 Task: Assign Person0000000124 as Assignee of Child Issue ChildIssue0000000616 of Issue Issue0000000308 in Backlog  in Scrum Project Project0000000062 in Jira. Assign Person0000000124 as Assignee of Child Issue ChildIssue0000000617 of Issue Issue0000000309 in Backlog  in Scrum Project Project0000000062 in Jira. Assign Person0000000124 as Assignee of Child Issue ChildIssue0000000618 of Issue Issue0000000309 in Backlog  in Scrum Project Project0000000062 in Jira. Assign Person0000000124 as Assignee of Child Issue ChildIssue0000000619 of Issue Issue0000000310 in Backlog  in Scrum Project Project0000000062 in Jira. Assign Person0000000124 as Assignee of Child Issue ChildIssue0000000620 of Issue Issue0000000310 in Backlog  in Scrum Project Project0000000062 in Jira
Action: Mouse moved to (1180, 451)
Screenshot: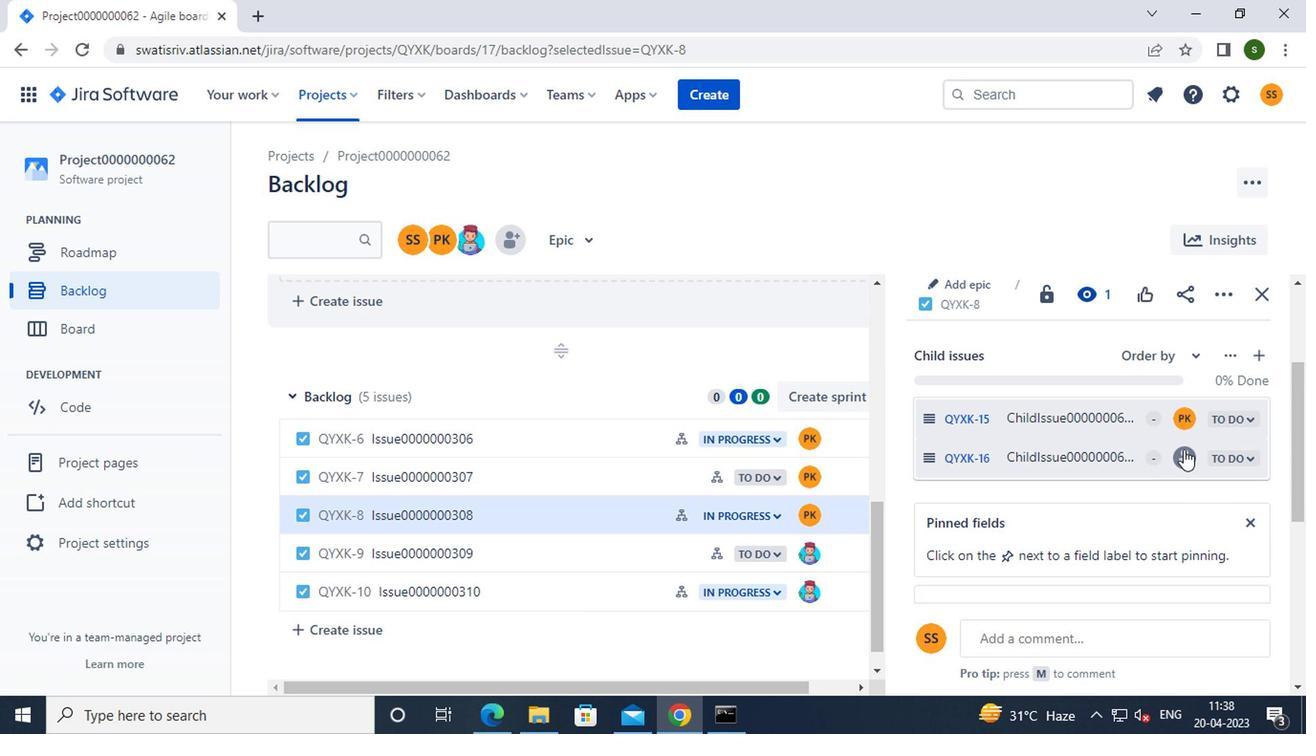 
Action: Mouse pressed left at (1180, 451)
Screenshot: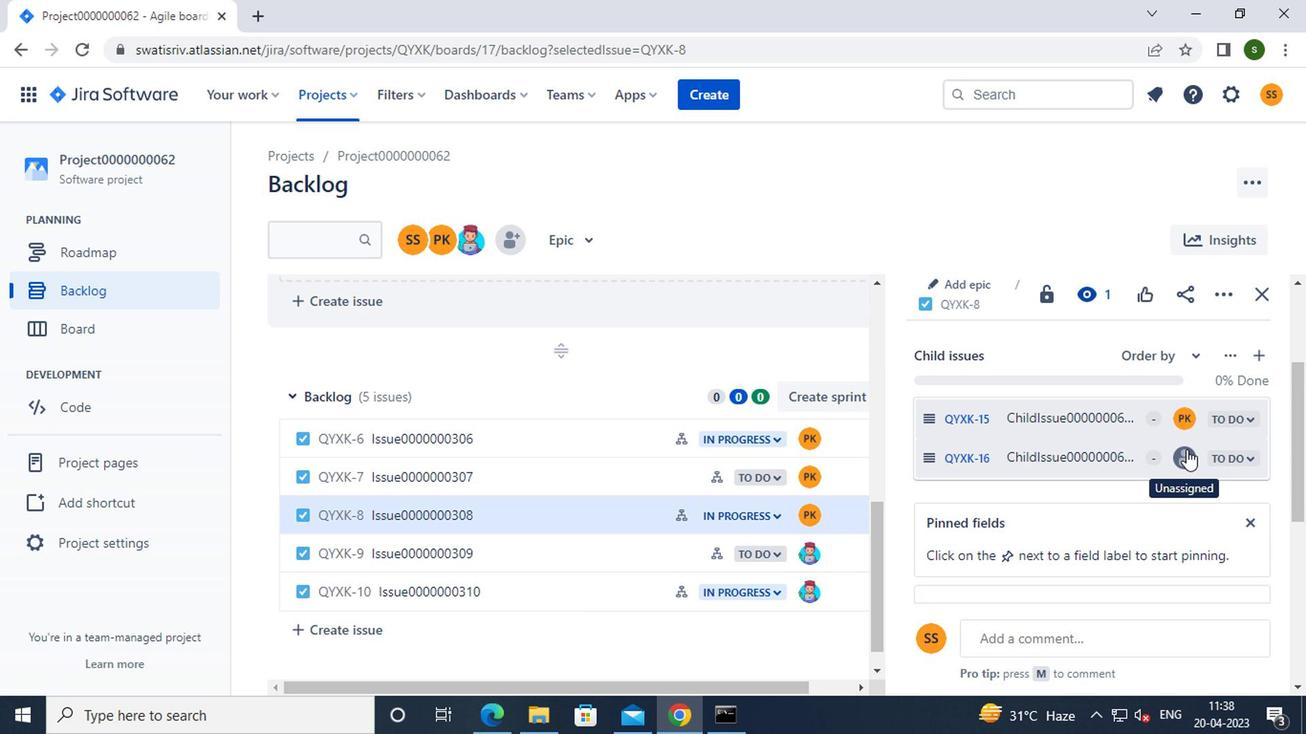 
Action: Mouse moved to (1158, 502)
Screenshot: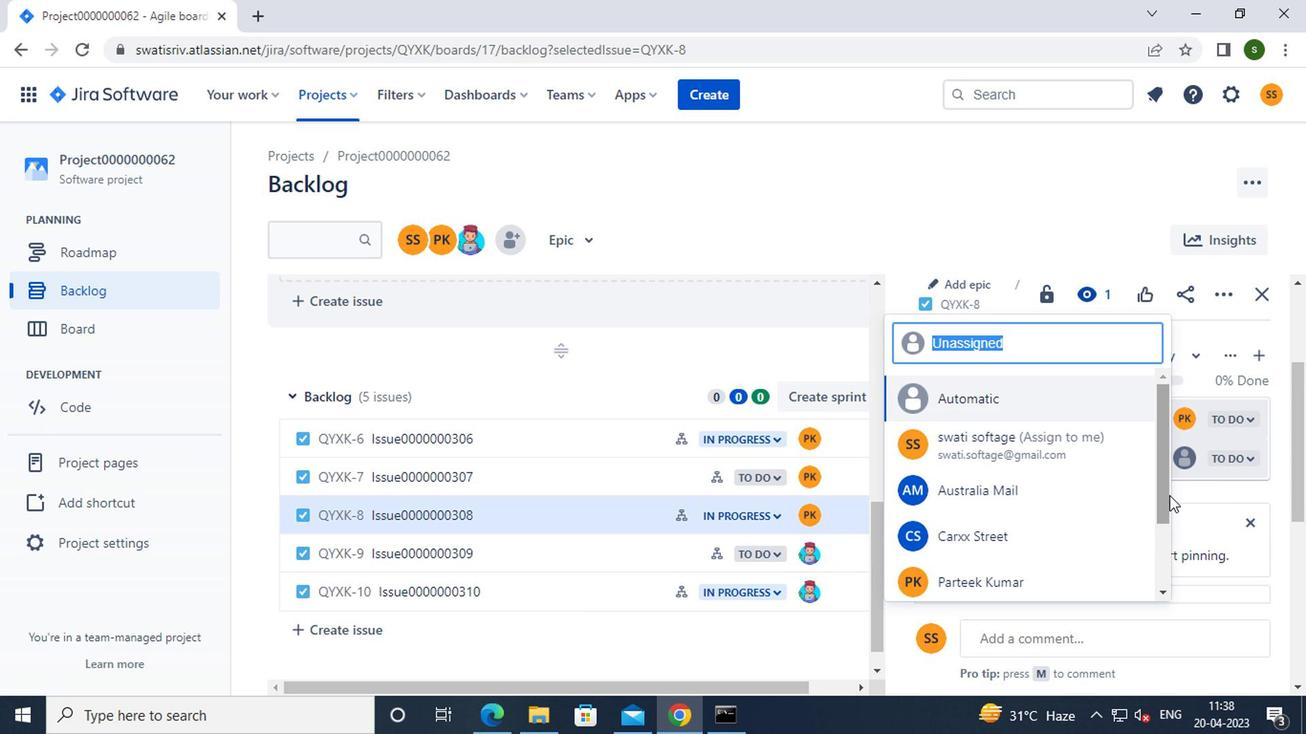 
Action: Mouse pressed left at (1158, 502)
Screenshot: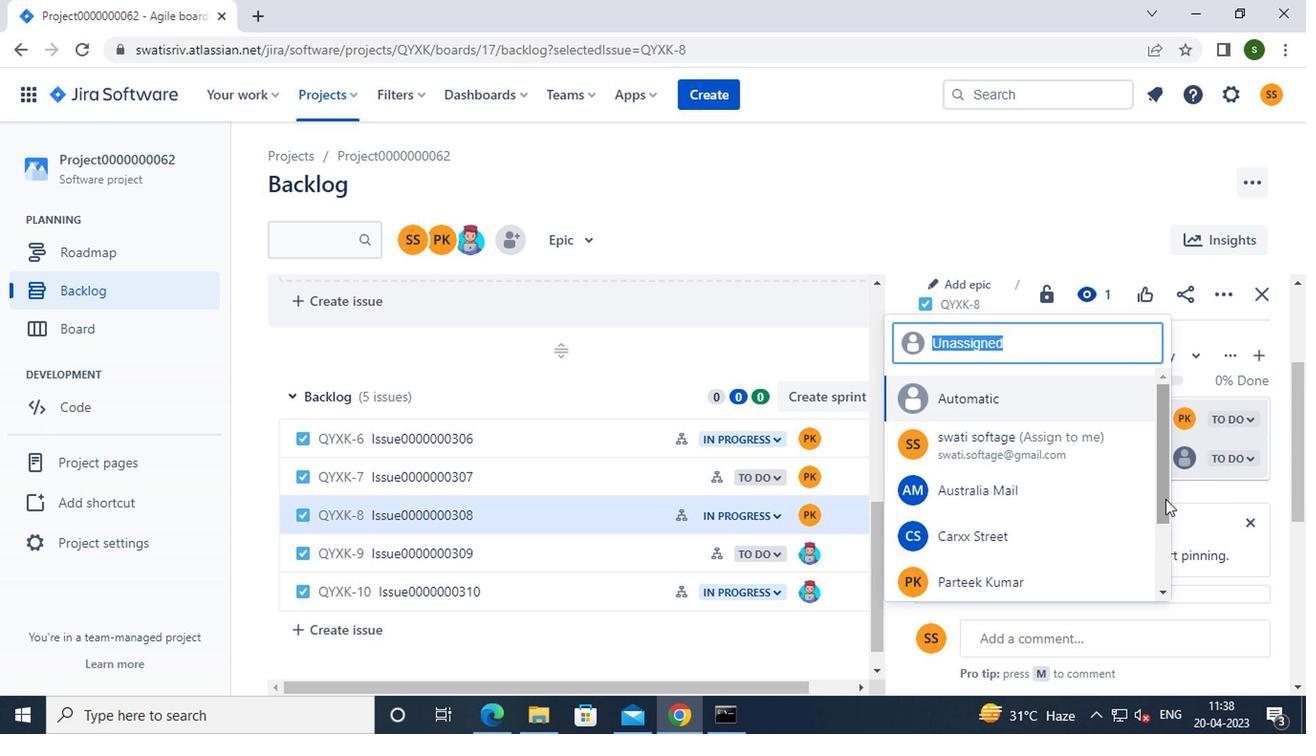
Action: Mouse moved to (1111, 539)
Screenshot: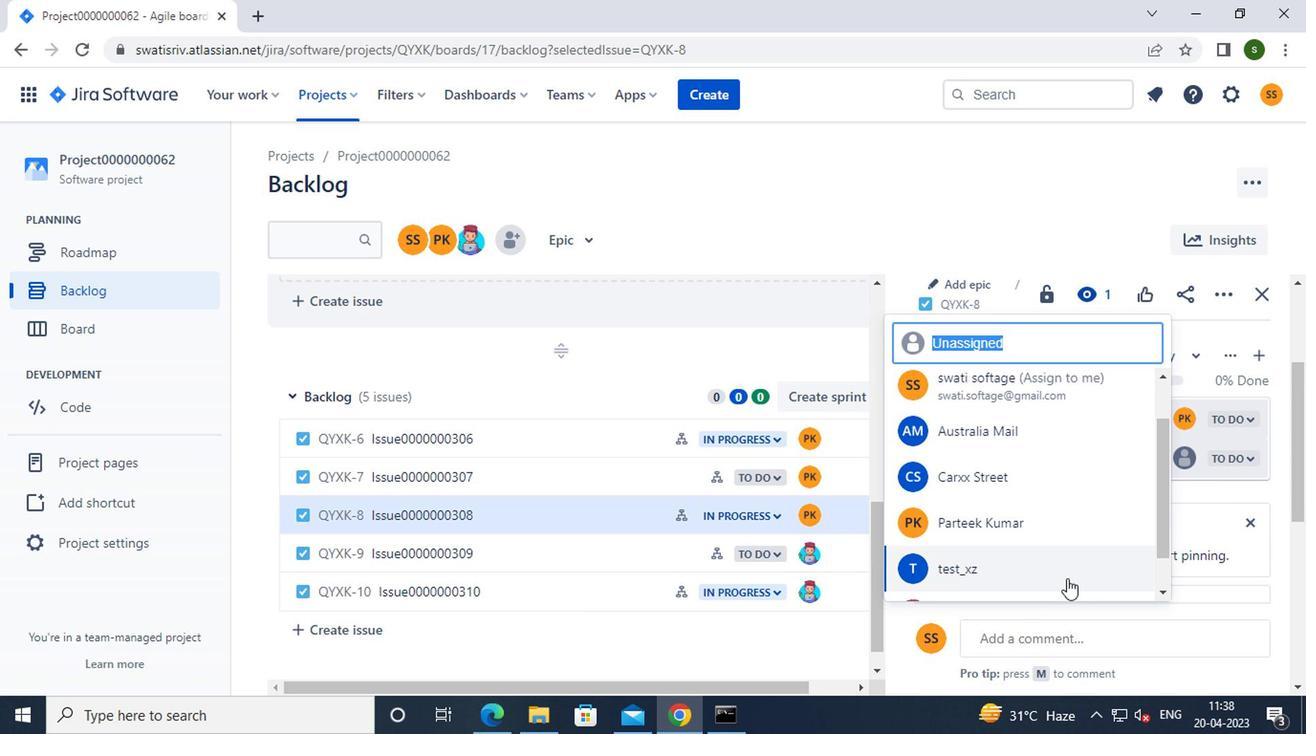 
Action: Mouse scrolled (1111, 538) with delta (0, 0)
Screenshot: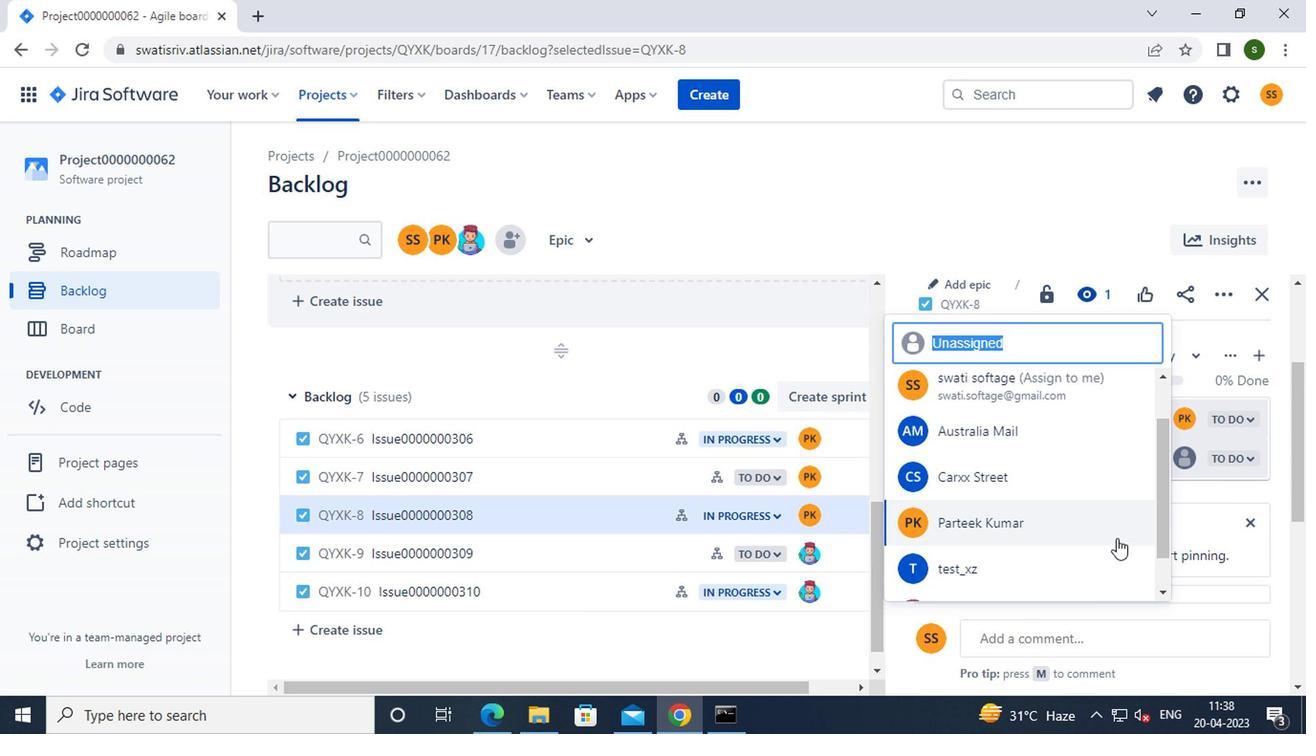 
Action: Mouse moved to (1003, 579)
Screenshot: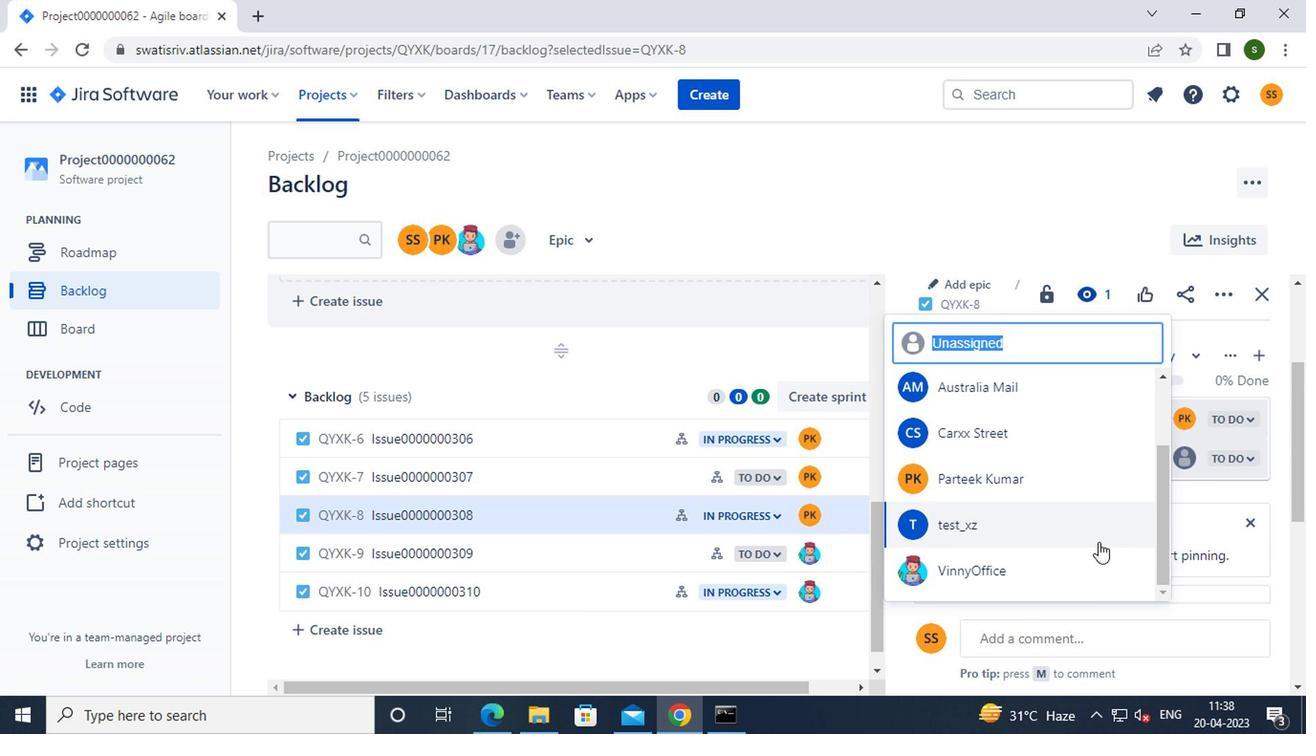 
Action: Mouse pressed left at (1003, 579)
Screenshot: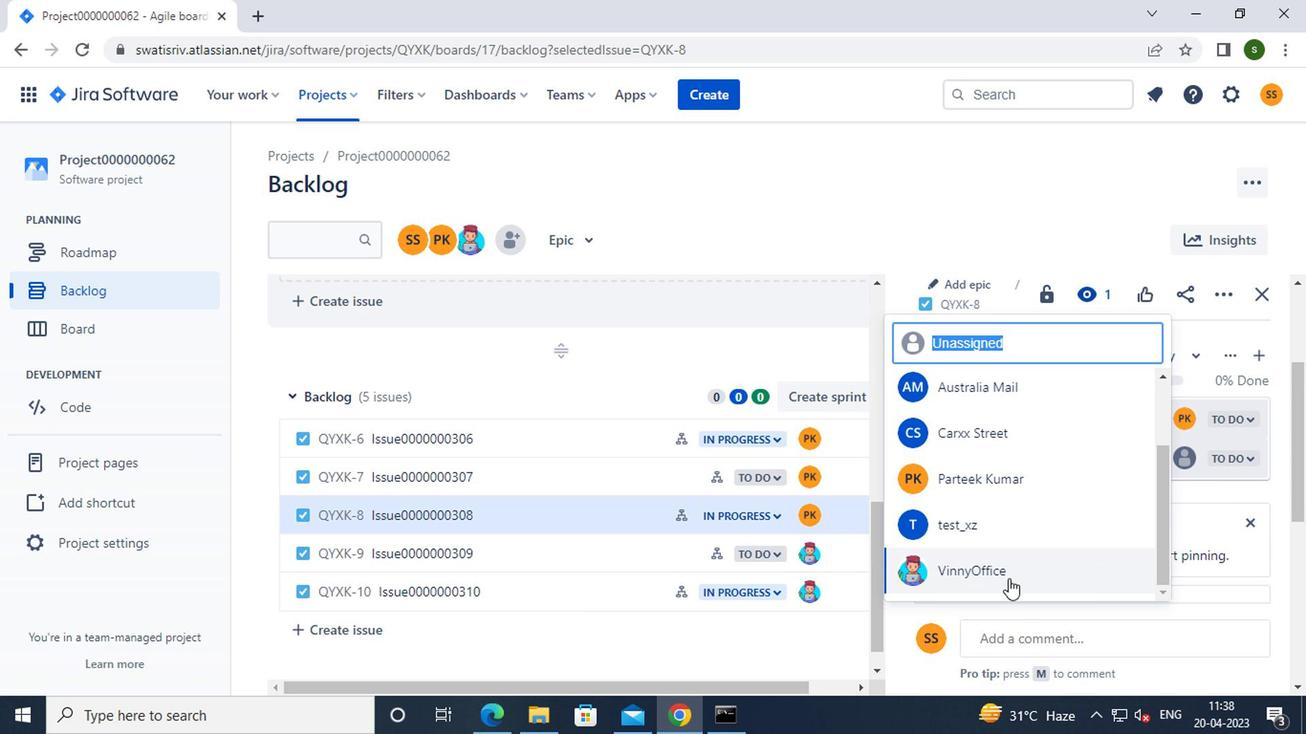 
Action: Mouse moved to (610, 551)
Screenshot: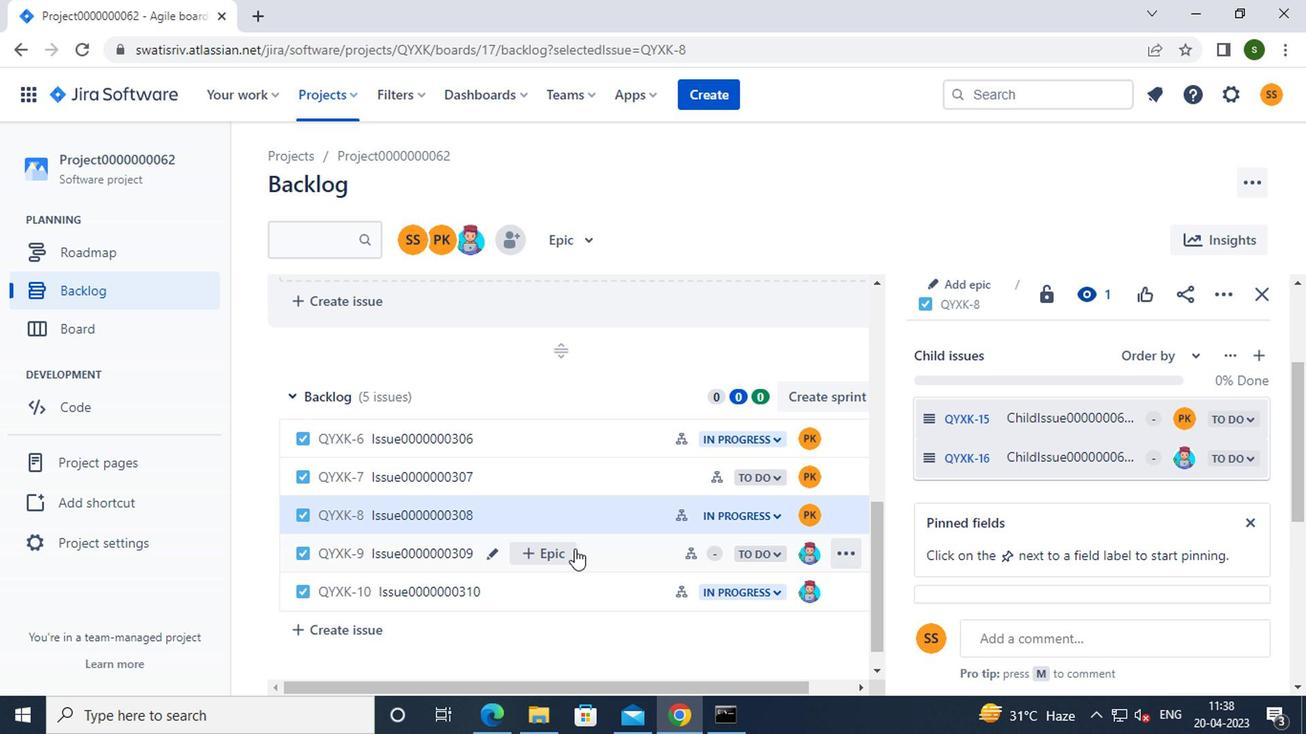 
Action: Mouse pressed left at (610, 551)
Screenshot: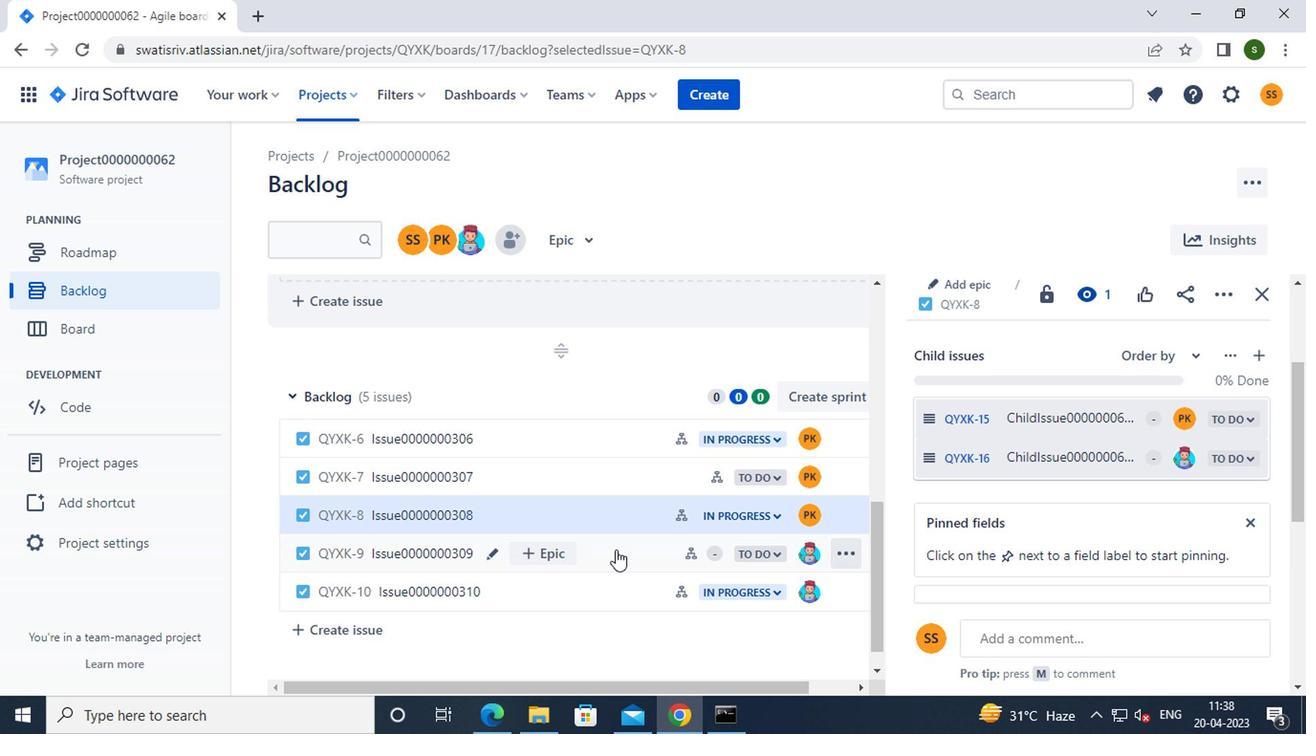 
Action: Mouse moved to (1117, 514)
Screenshot: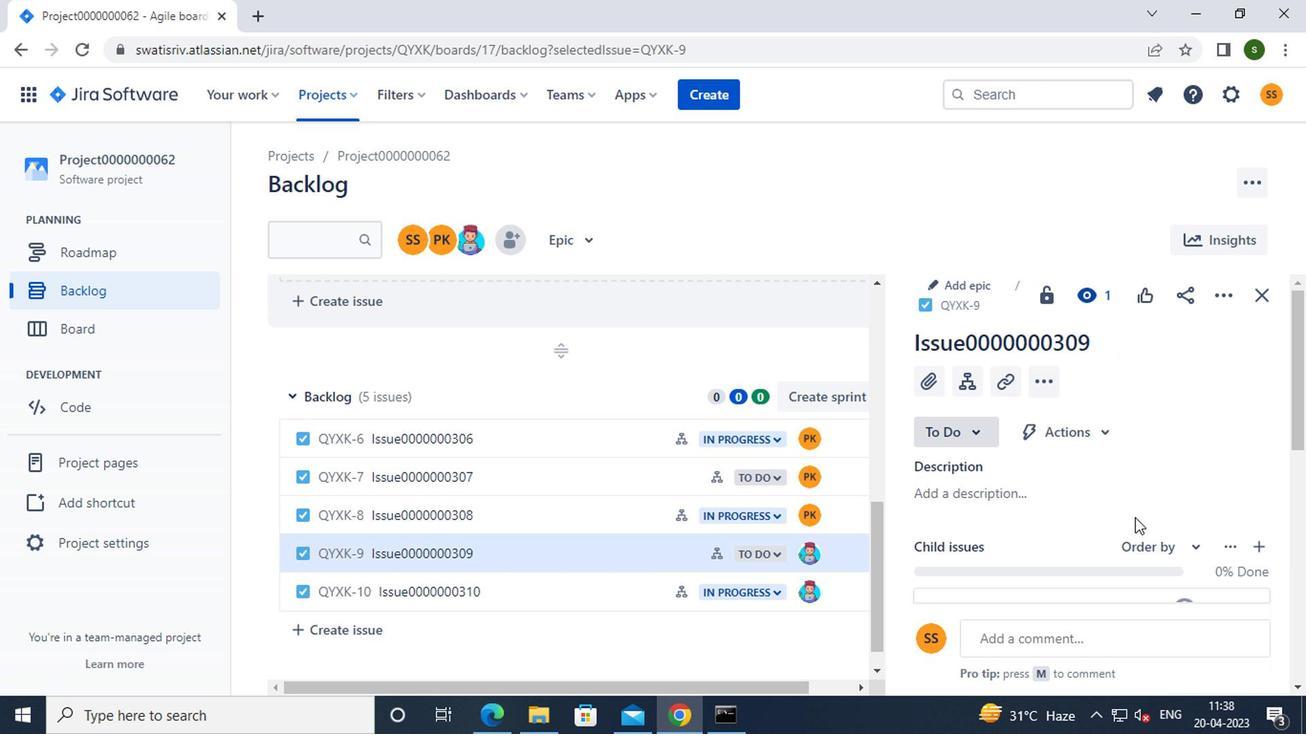
Action: Mouse scrolled (1117, 513) with delta (0, -1)
Screenshot: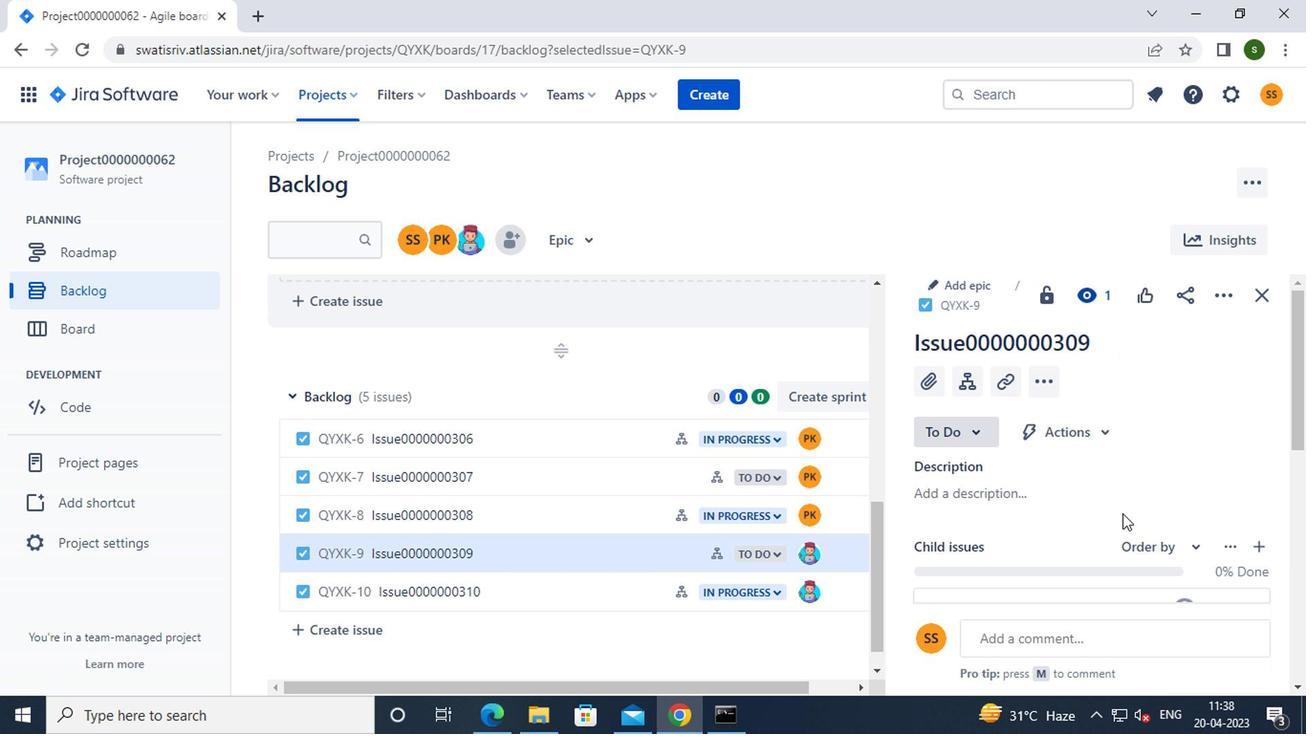 
Action: Mouse scrolled (1117, 513) with delta (0, -1)
Screenshot: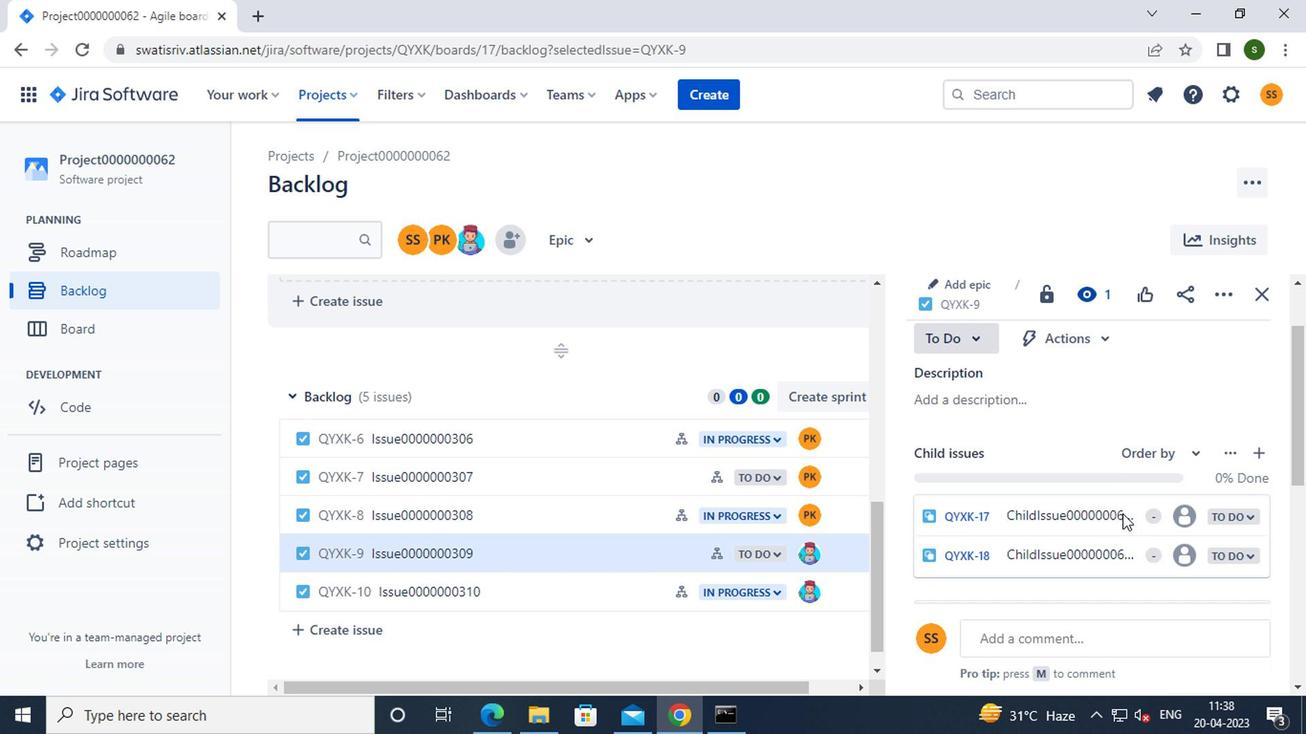 
Action: Mouse moved to (1171, 420)
Screenshot: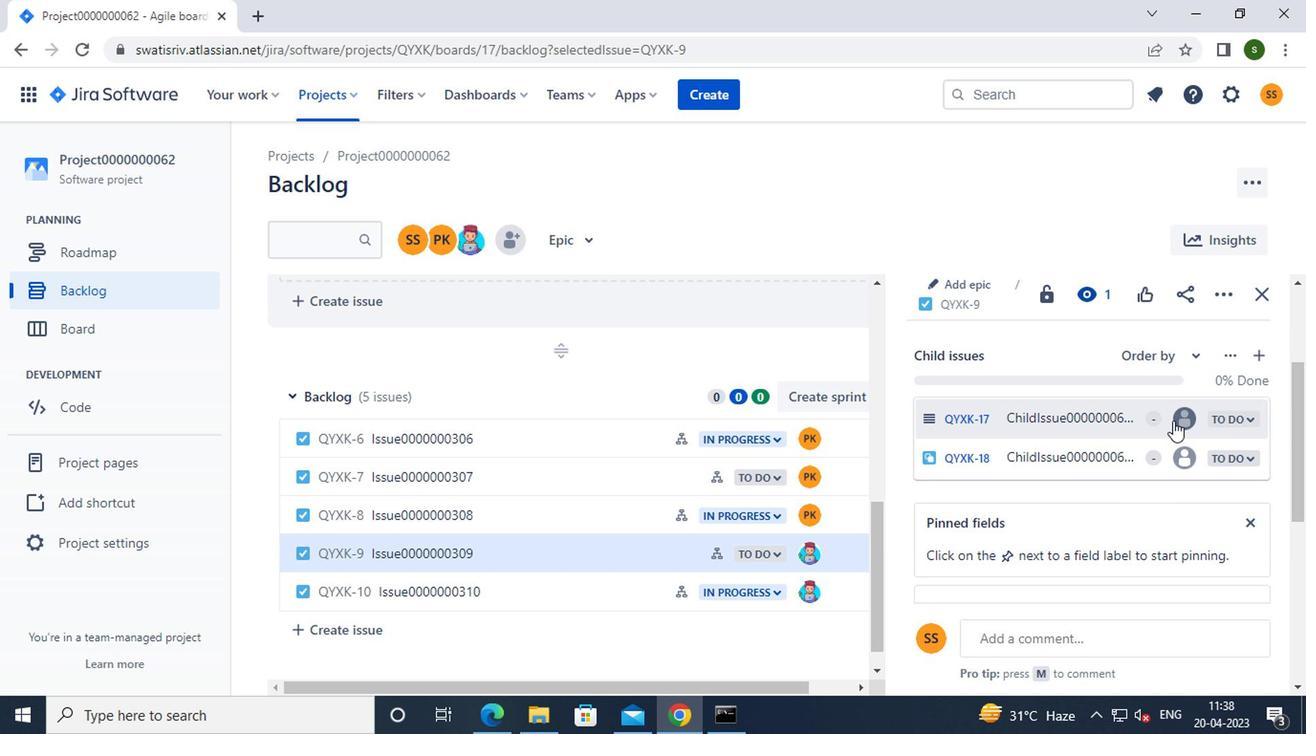 
Action: Mouse pressed left at (1171, 420)
Screenshot: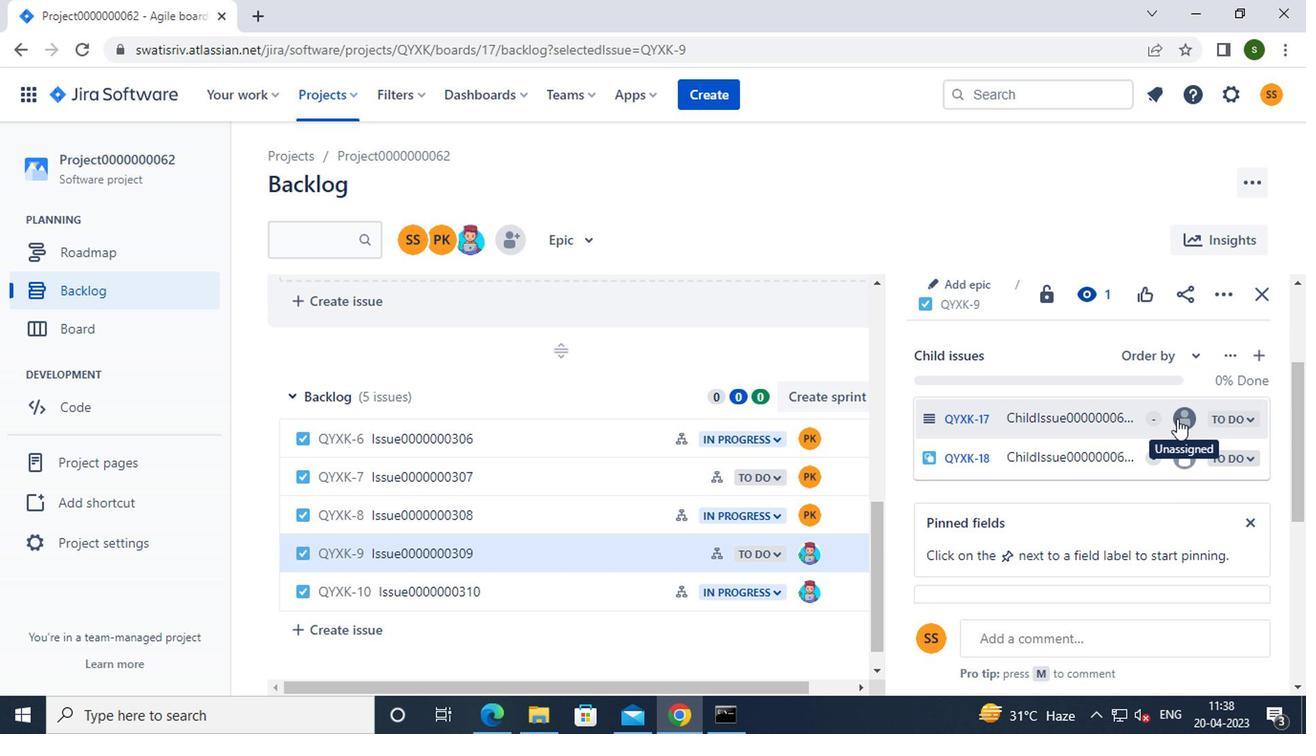 
Action: Mouse moved to (1091, 478)
Screenshot: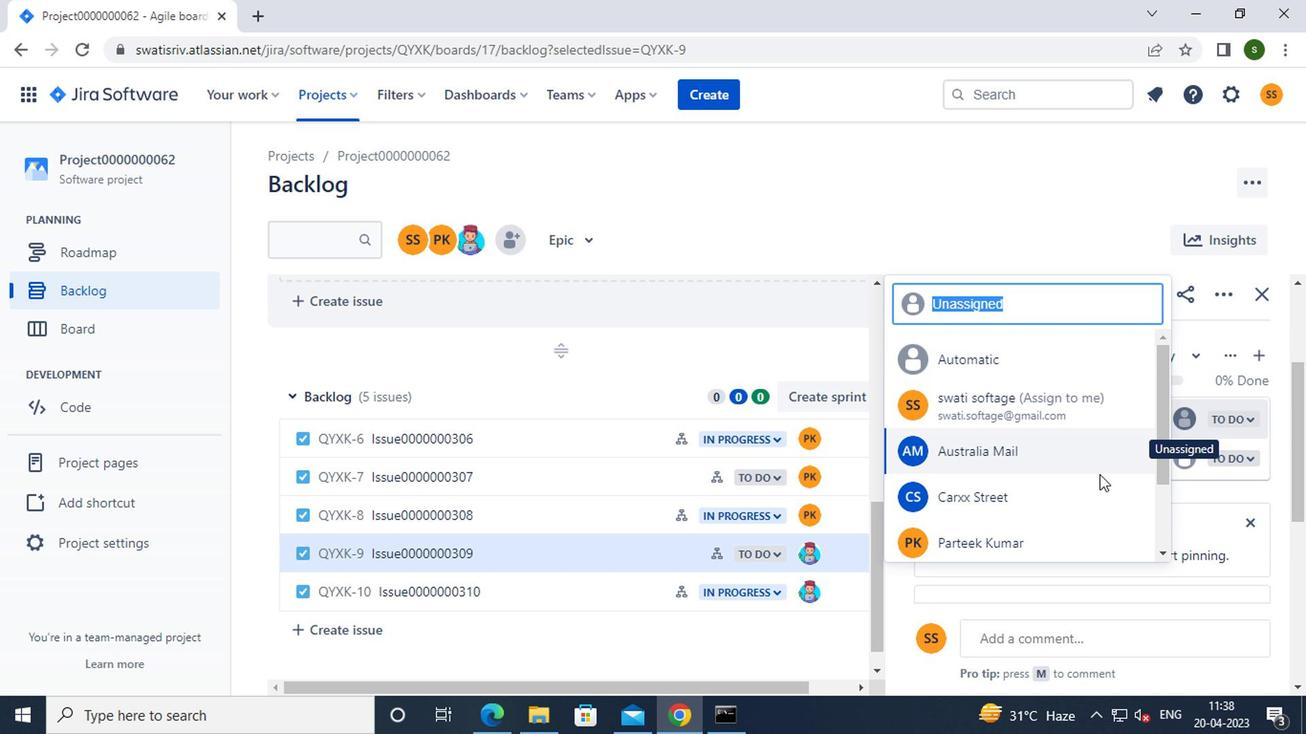 
Action: Mouse scrolled (1091, 477) with delta (0, -1)
Screenshot: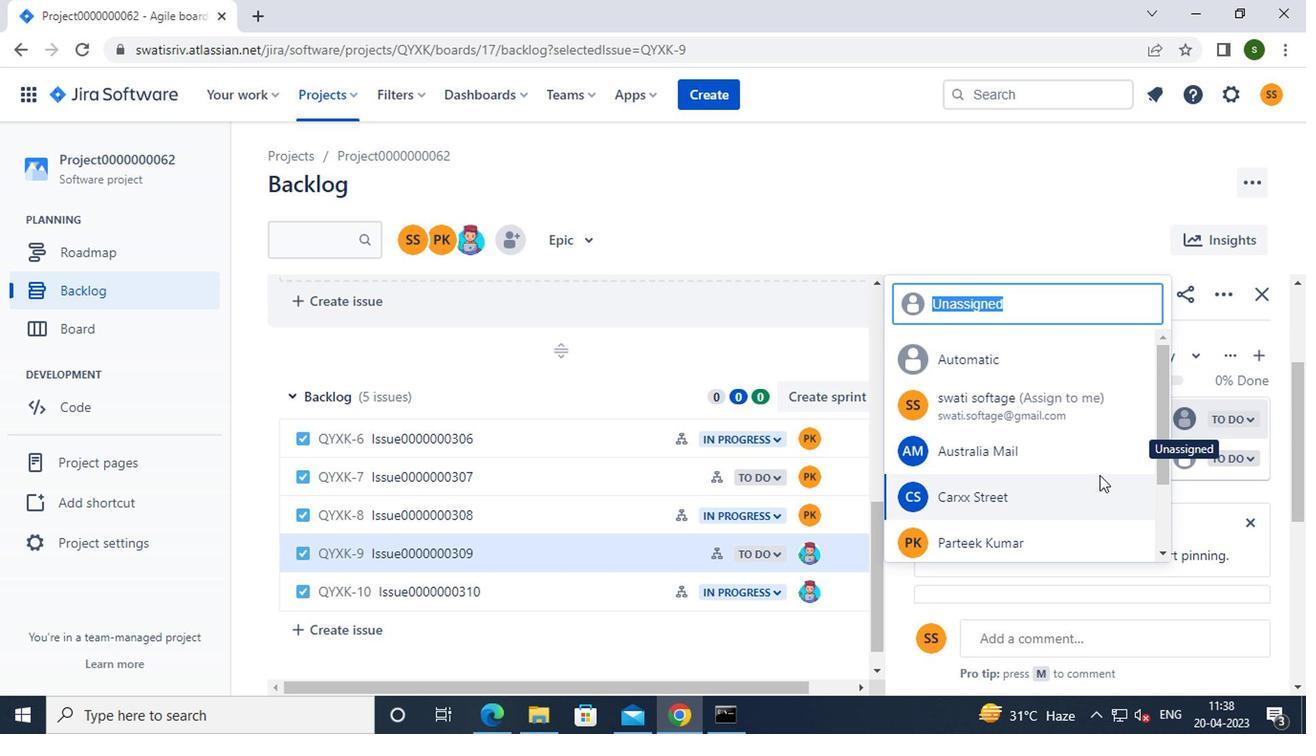 
Action: Mouse scrolled (1091, 477) with delta (0, -1)
Screenshot: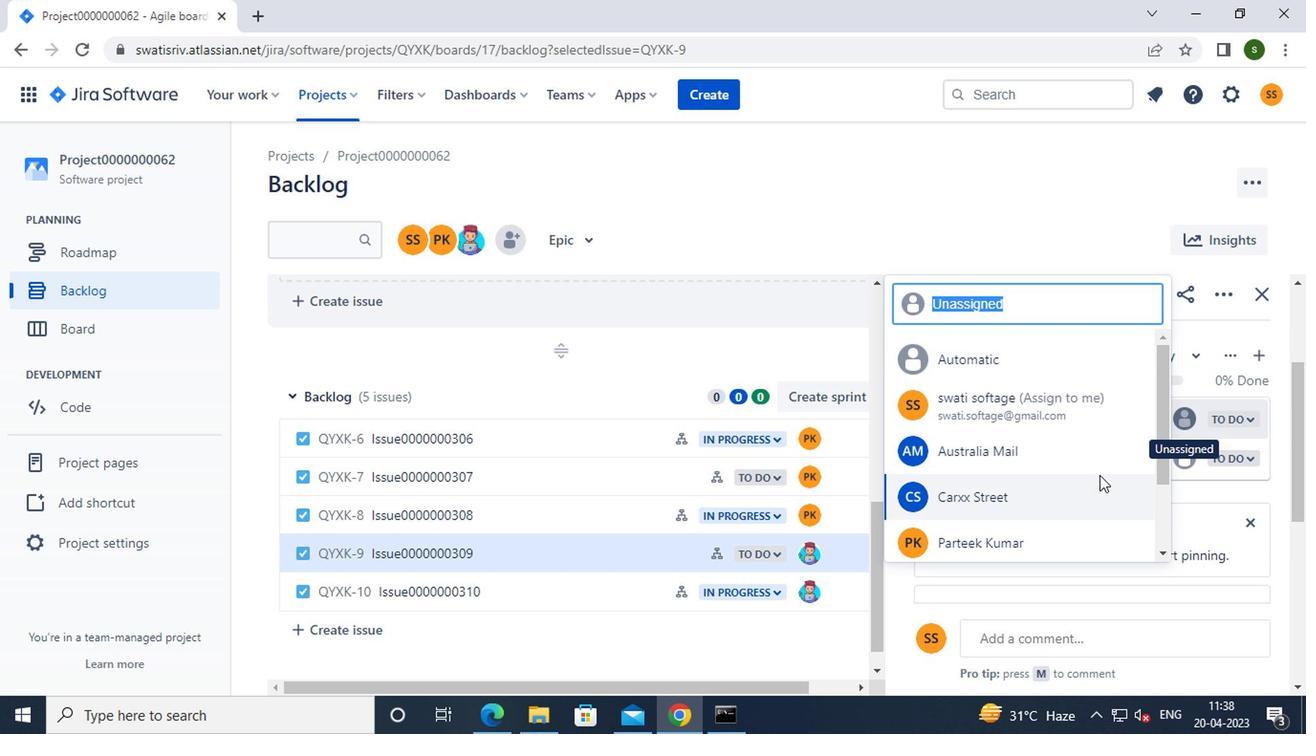 
Action: Mouse moved to (1015, 540)
Screenshot: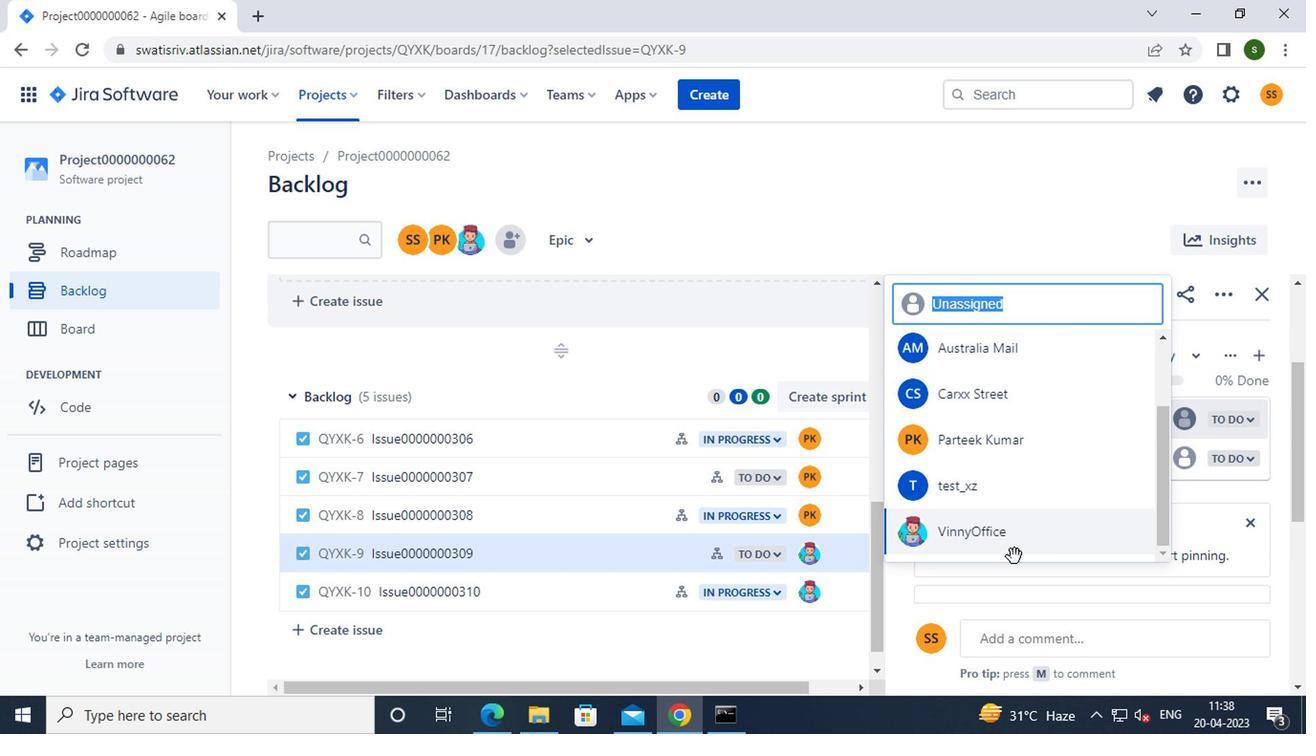 
Action: Mouse pressed left at (1015, 540)
Screenshot: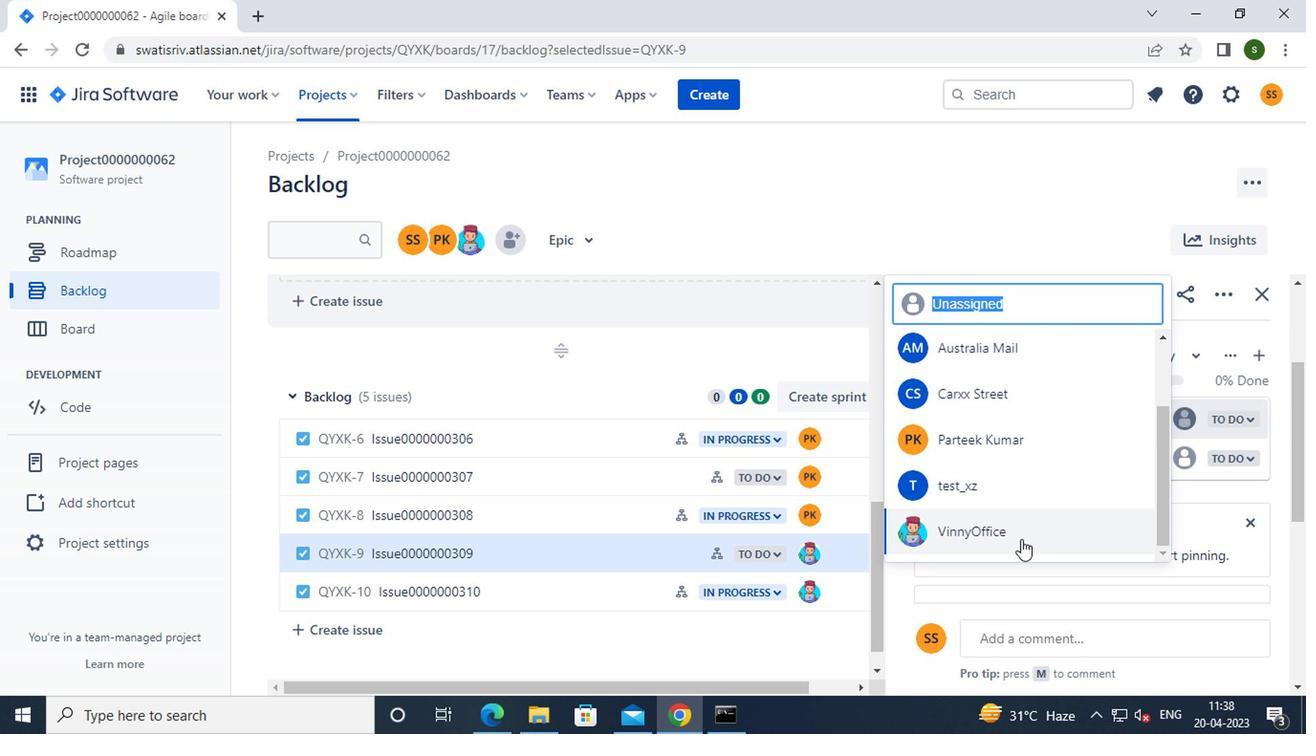 
Action: Mouse moved to (1180, 464)
Screenshot: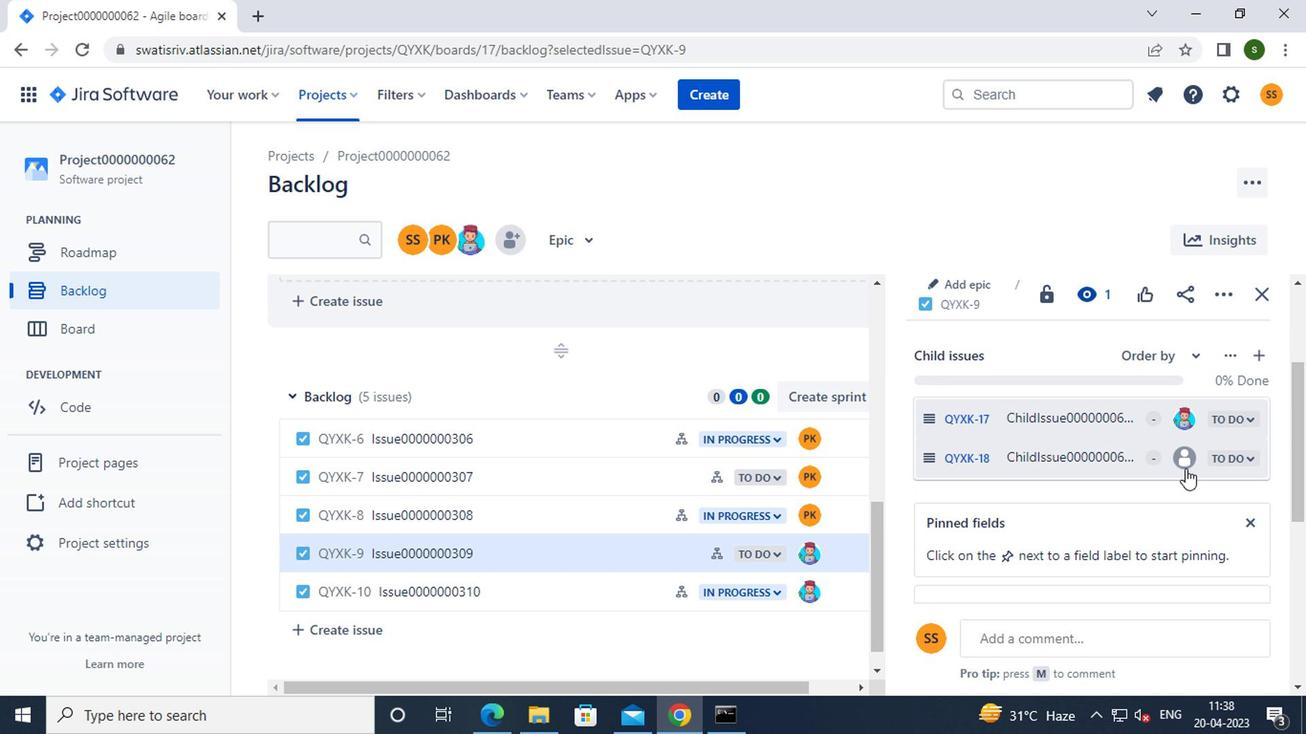 
Action: Mouse pressed left at (1180, 464)
Screenshot: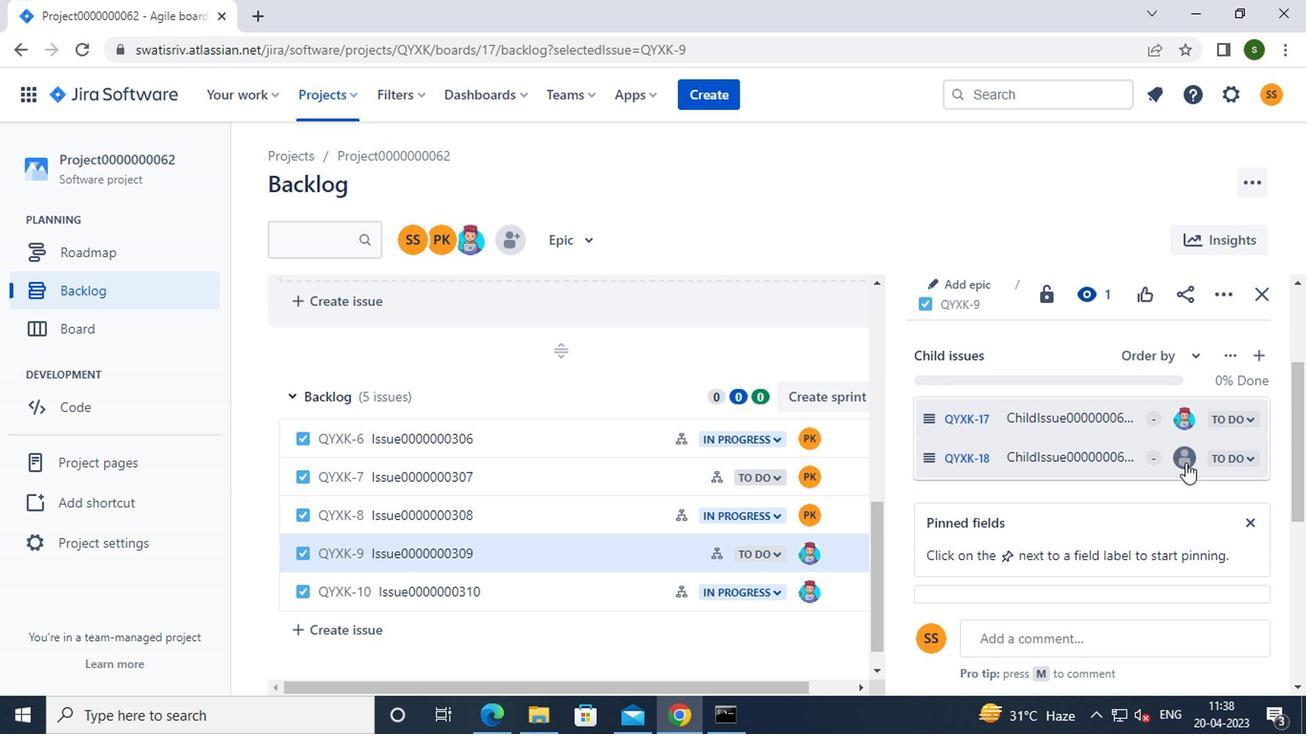 
Action: Mouse moved to (1072, 534)
Screenshot: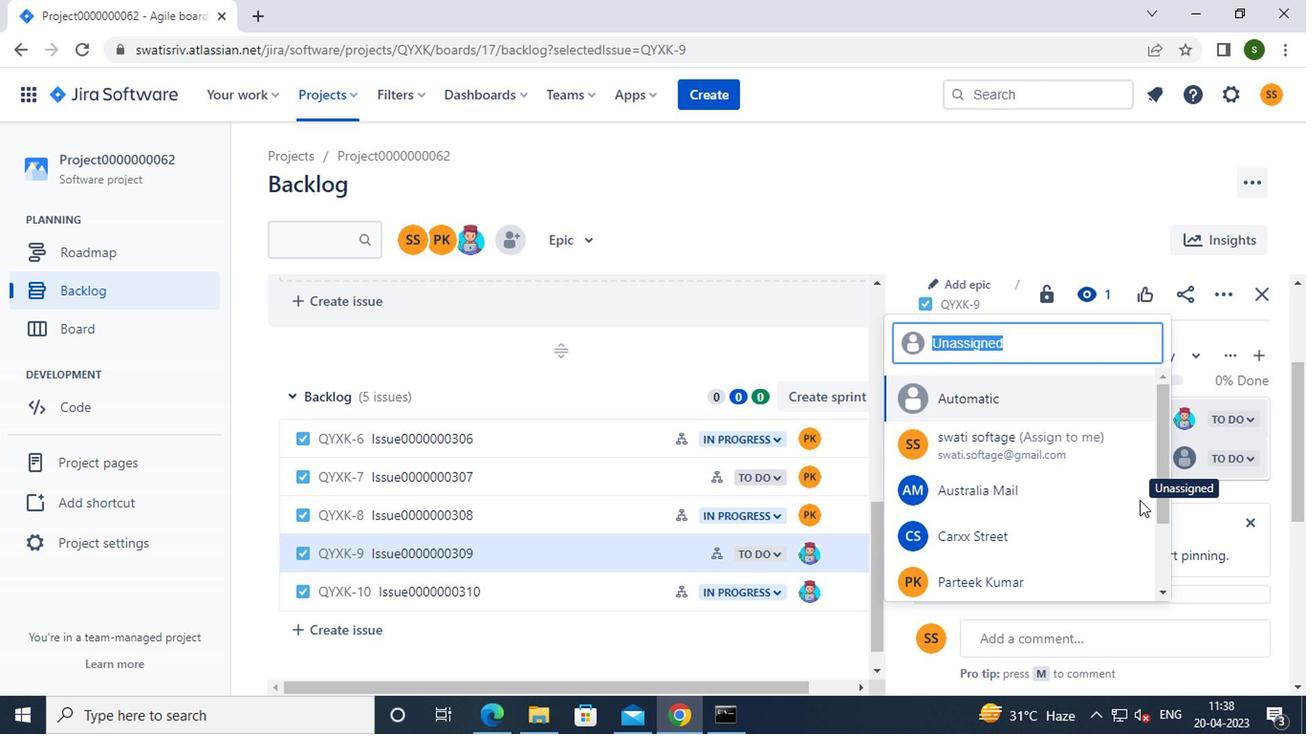 
Action: Mouse scrolled (1072, 534) with delta (0, 0)
Screenshot: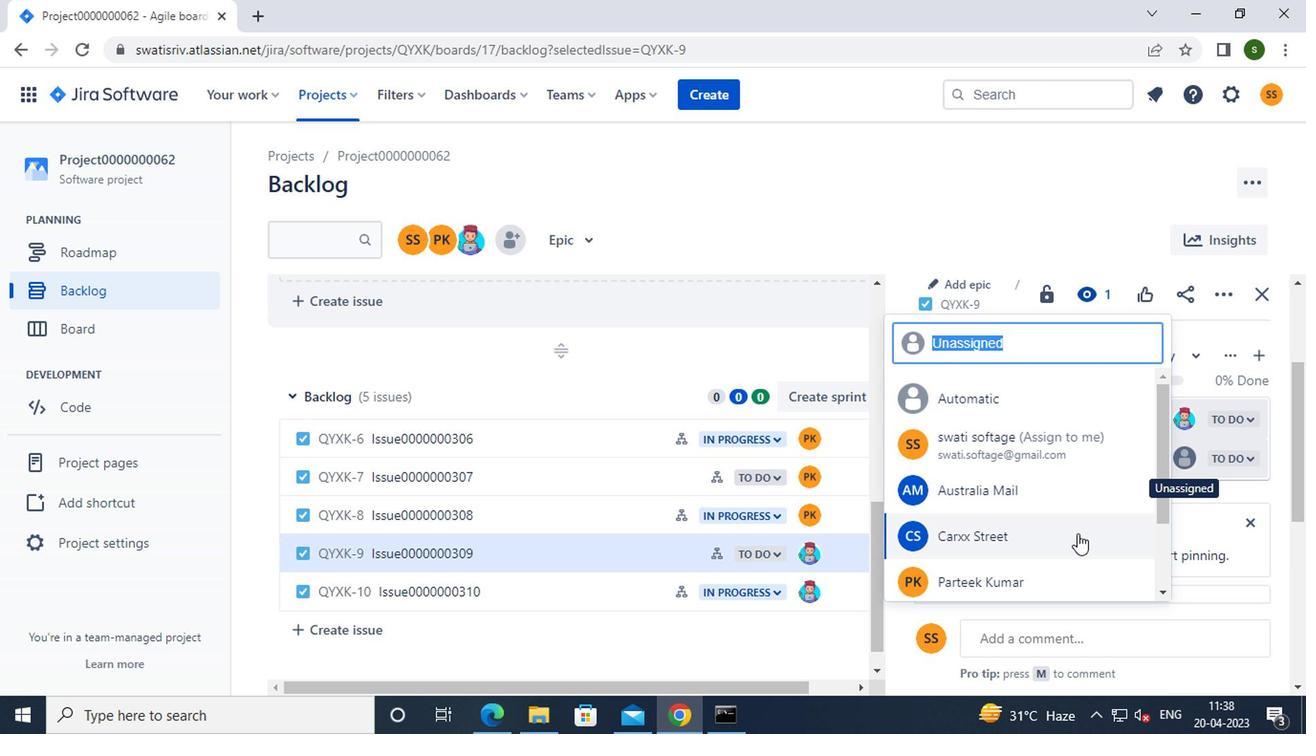 
Action: Mouse scrolled (1072, 534) with delta (0, 0)
Screenshot: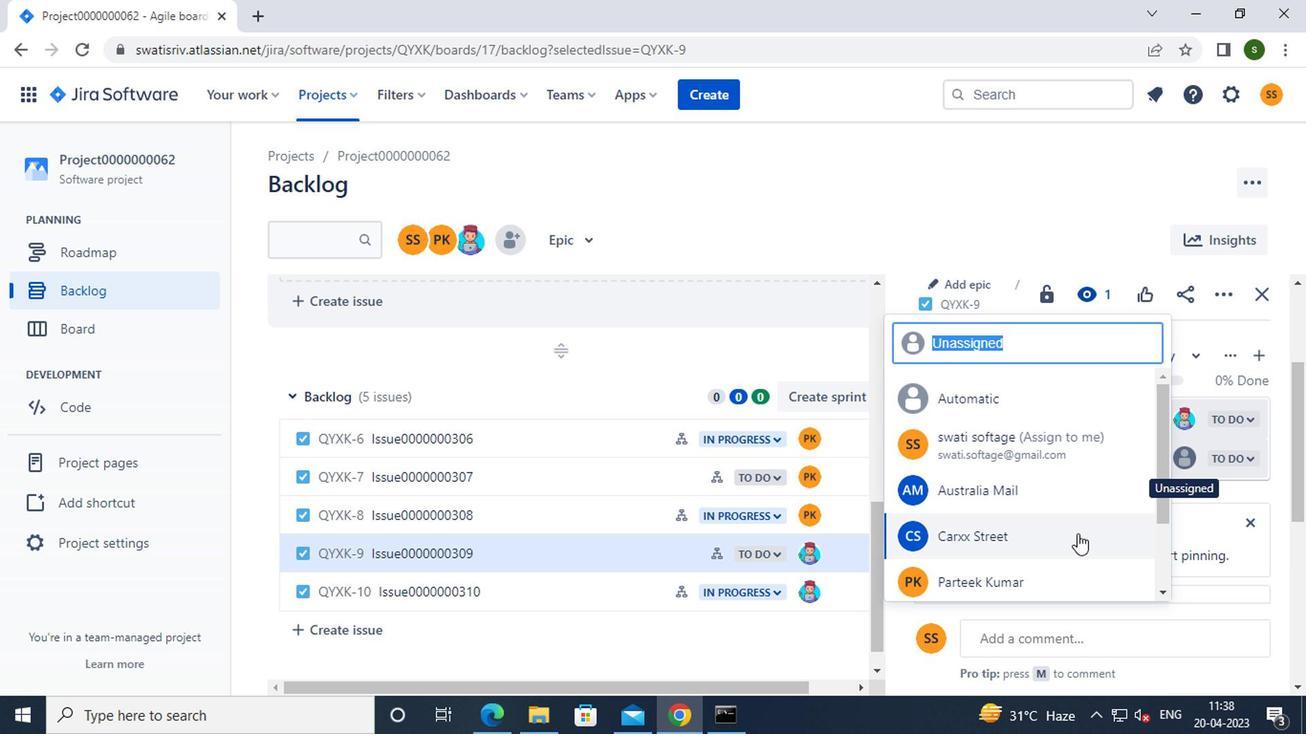 
Action: Mouse moved to (1025, 568)
Screenshot: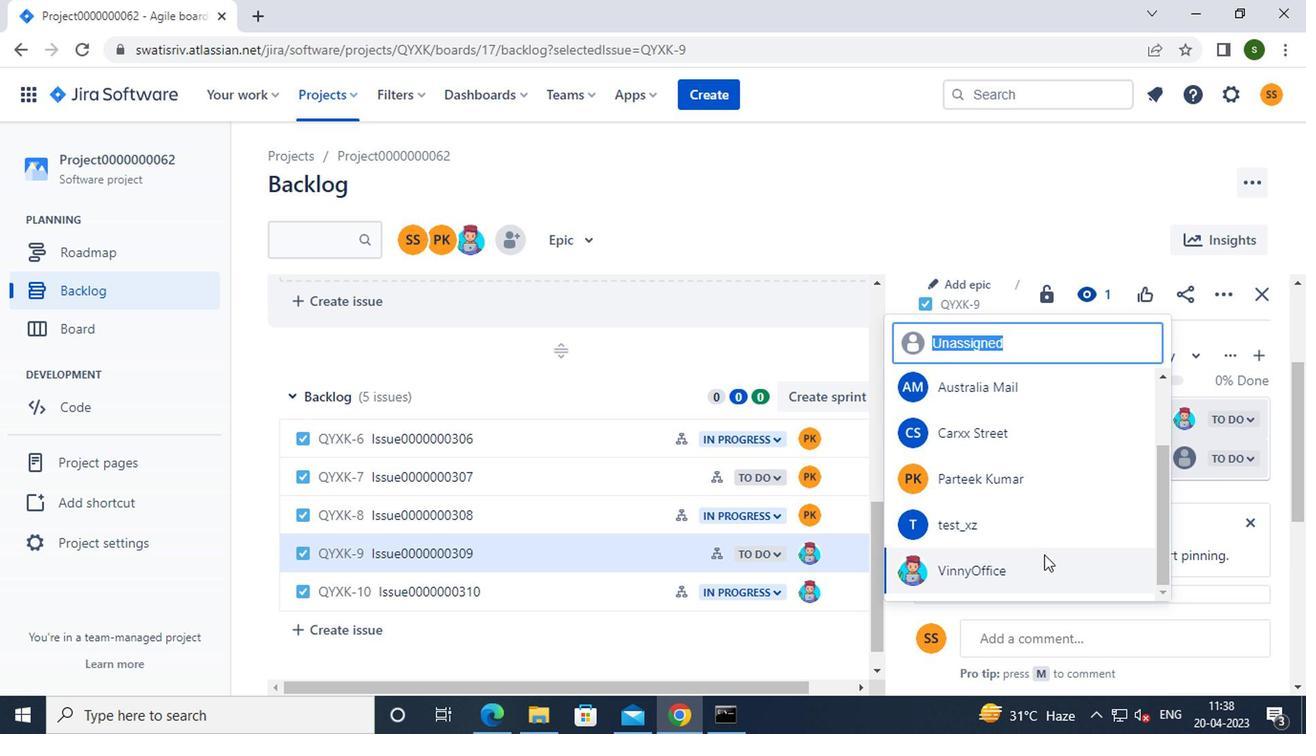 
Action: Mouse pressed left at (1025, 568)
Screenshot: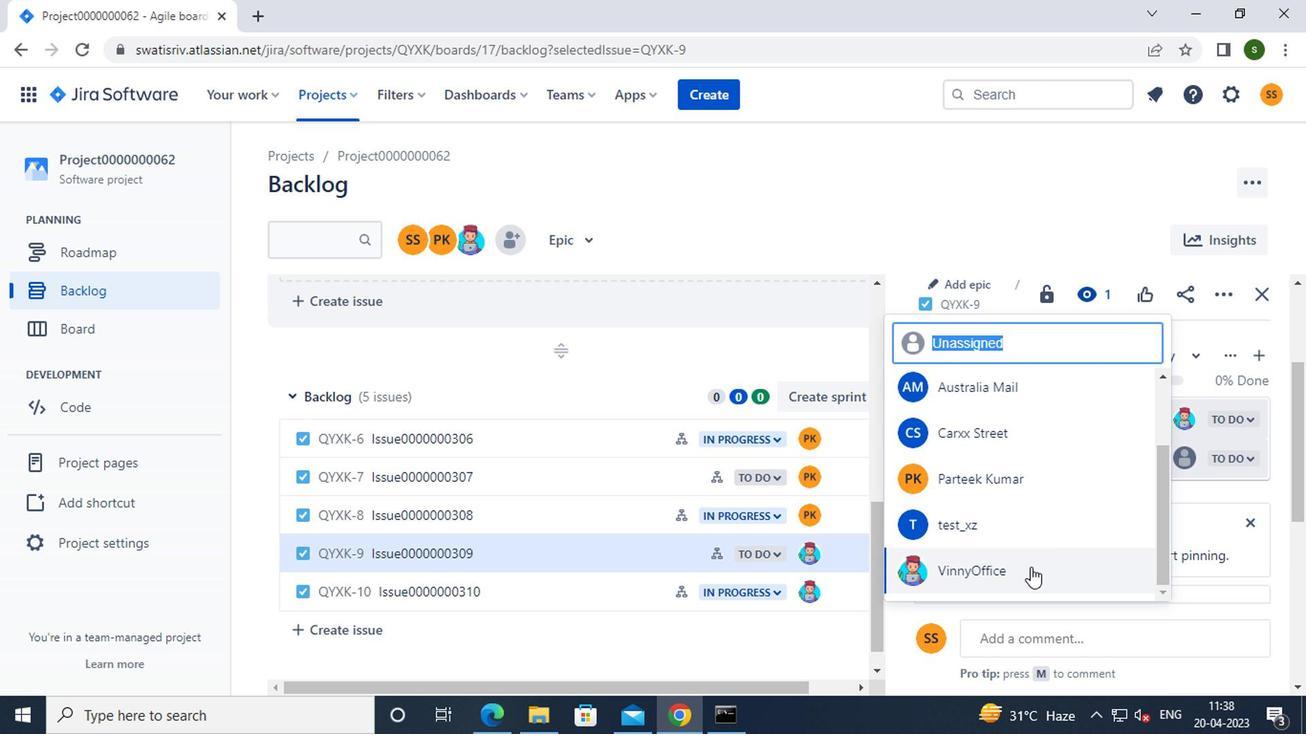 
Action: Mouse moved to (606, 587)
Screenshot: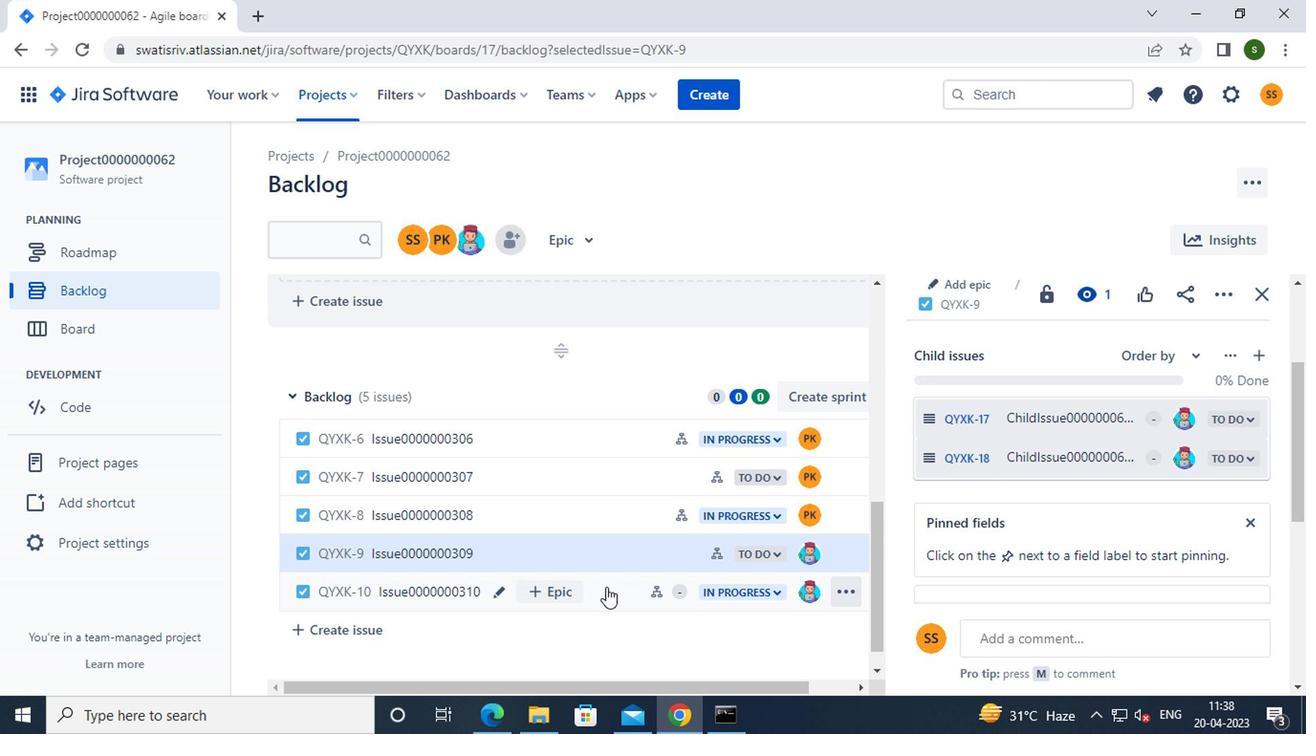 
Action: Mouse pressed left at (606, 587)
Screenshot: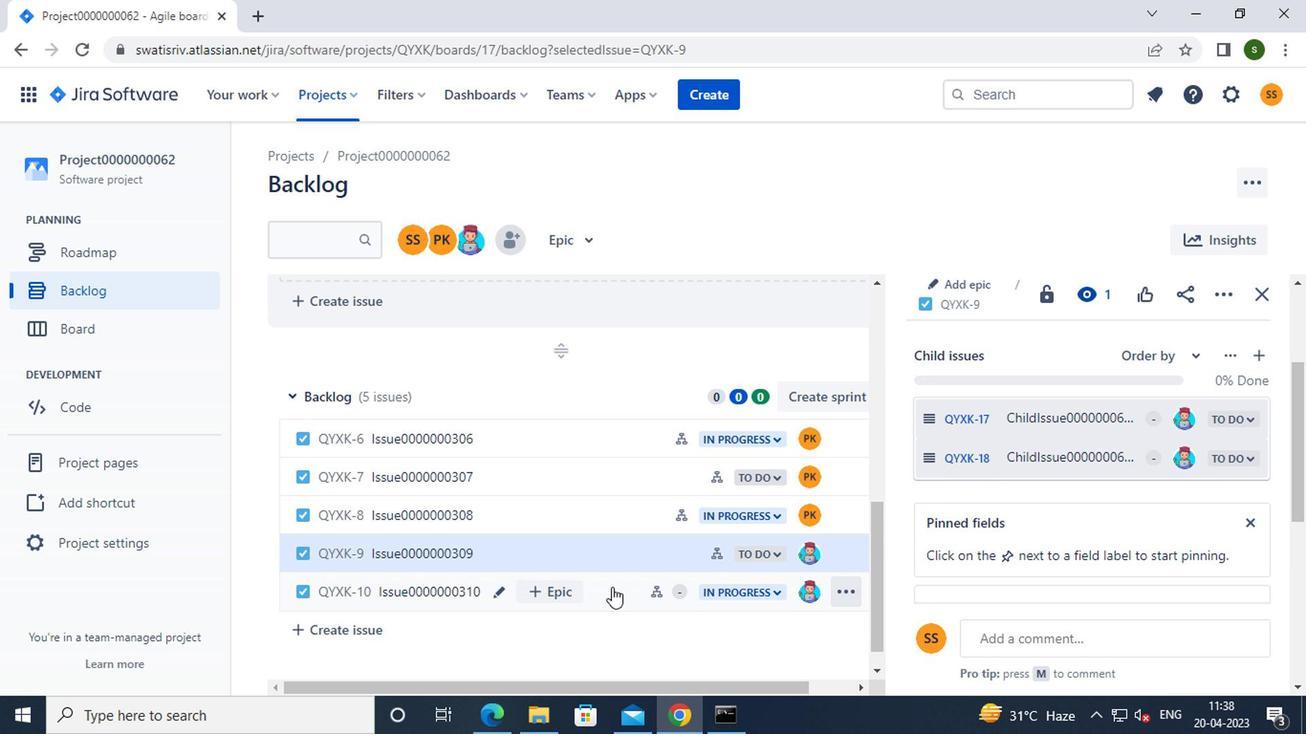 
Action: Mouse moved to (1040, 513)
Screenshot: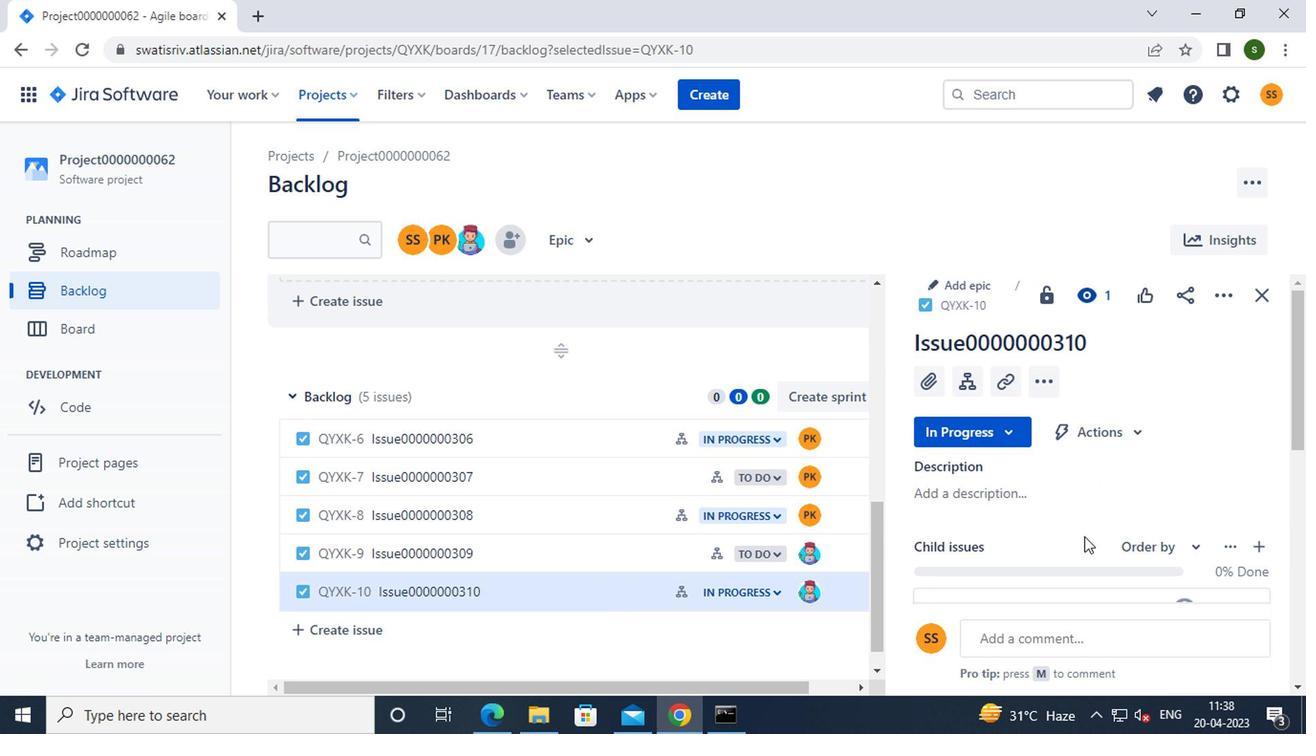 
Action: Mouse scrolled (1040, 512) with delta (0, 0)
Screenshot: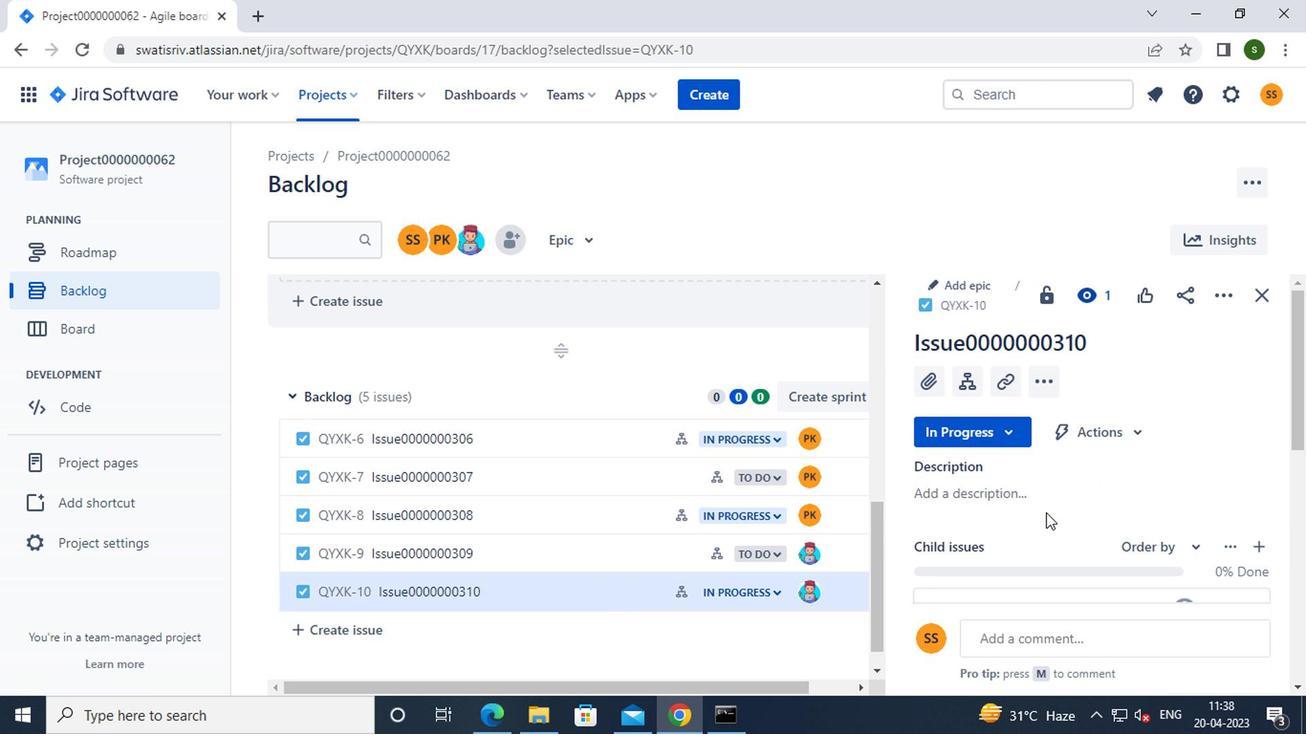 
Action: Mouse scrolled (1040, 512) with delta (0, 0)
Screenshot: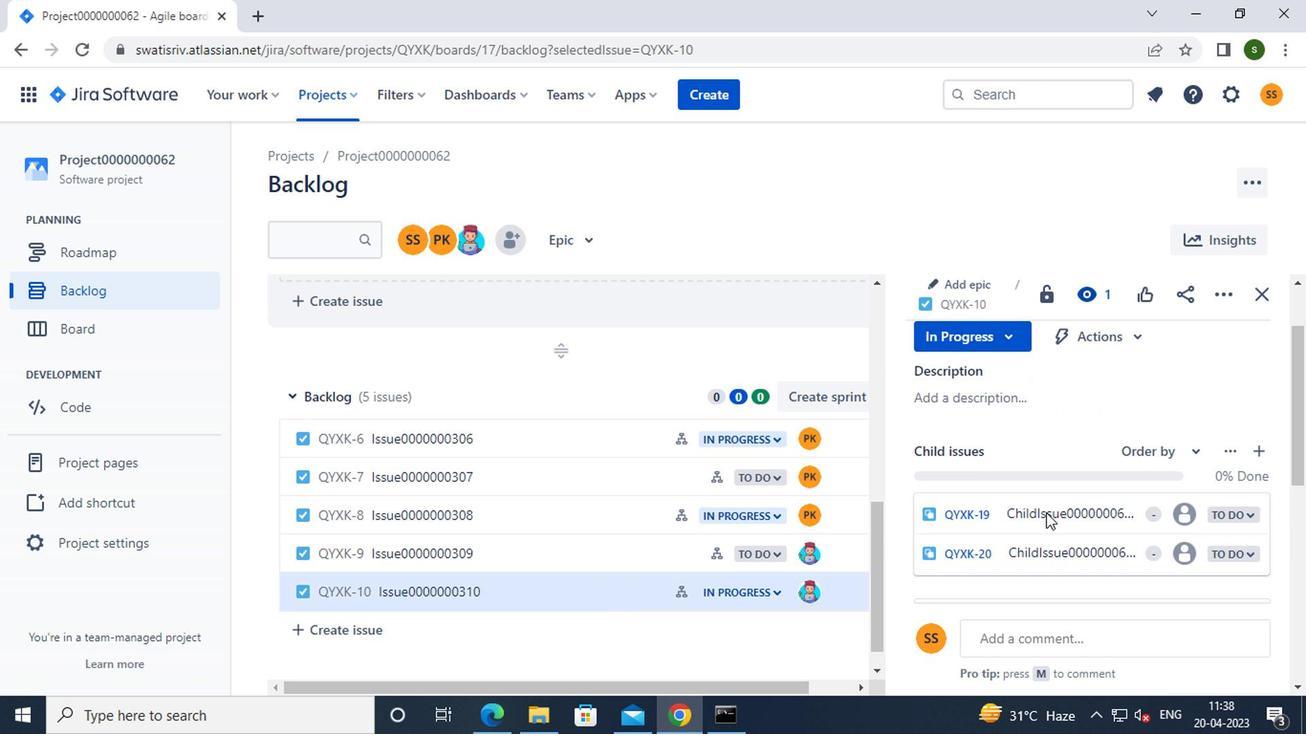 
Action: Mouse scrolled (1040, 512) with delta (0, 0)
Screenshot: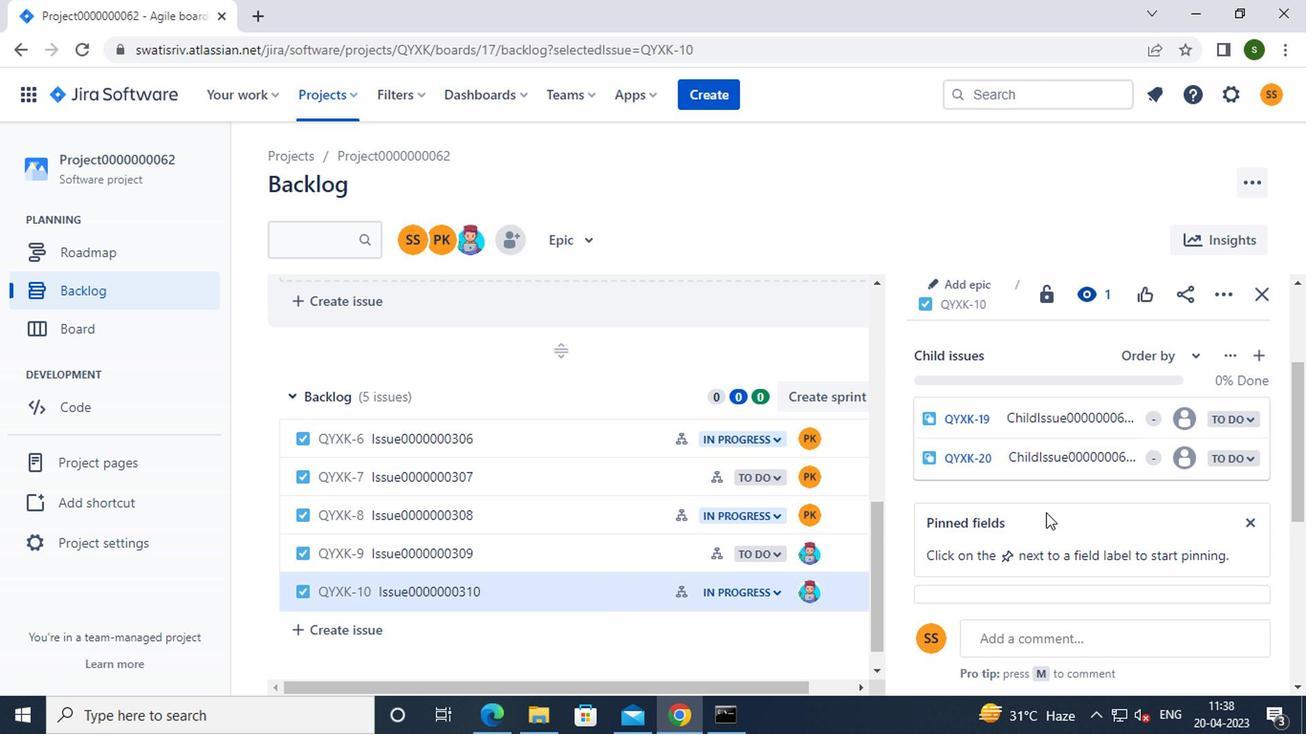 
Action: Mouse scrolled (1040, 512) with delta (0, 0)
Screenshot: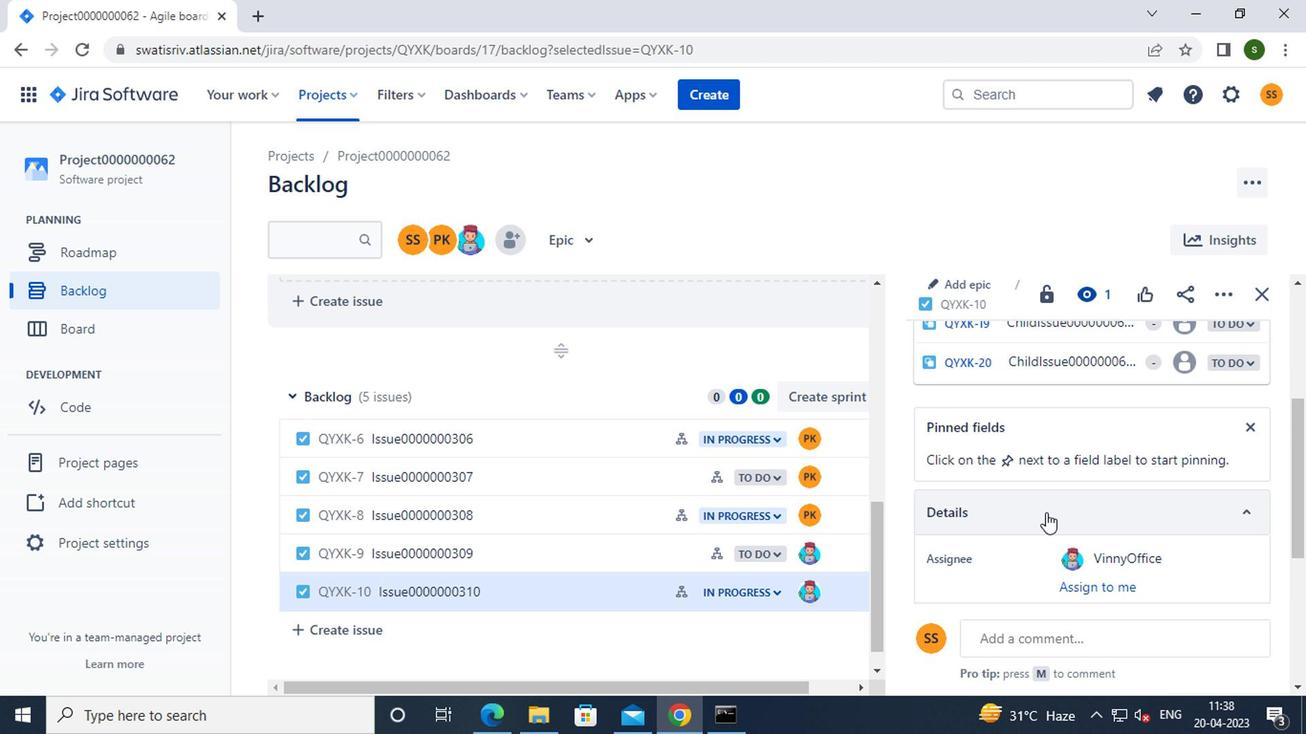 
Action: Mouse scrolled (1040, 514) with delta (0, 1)
Screenshot: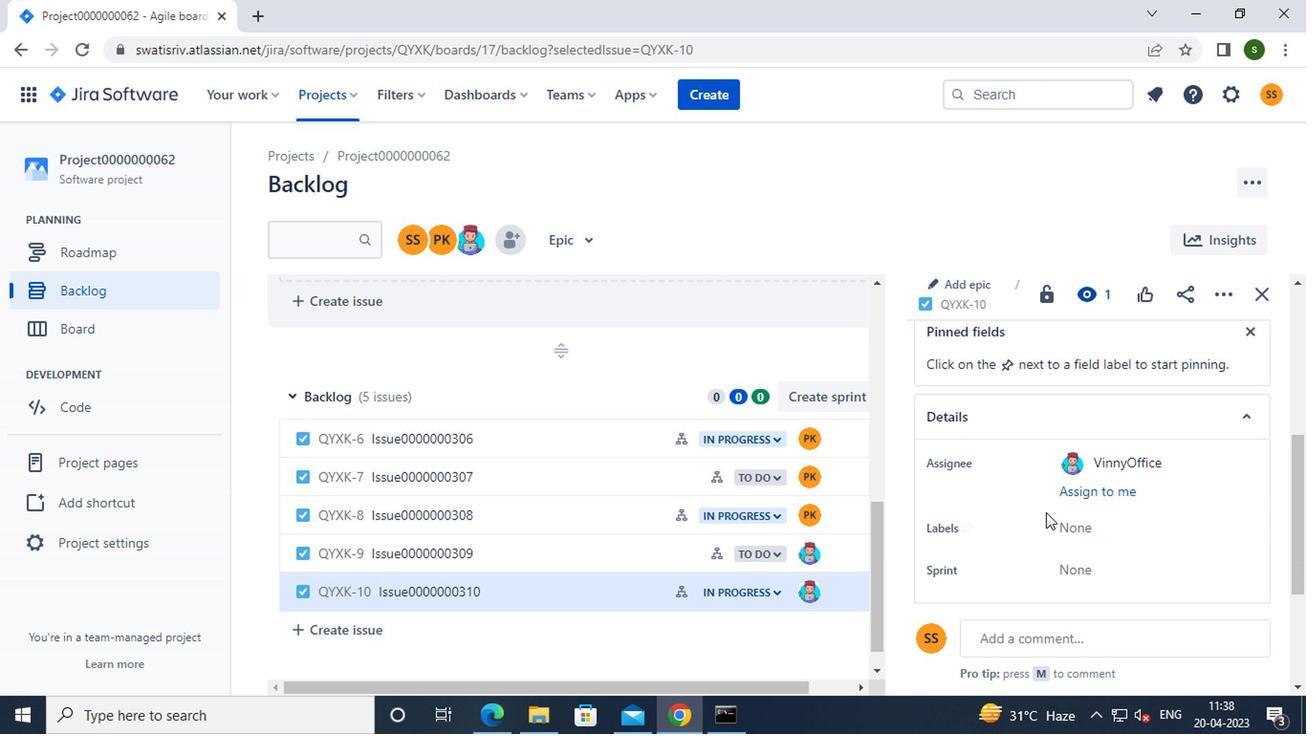 
Action: Mouse scrolled (1040, 514) with delta (0, 1)
Screenshot: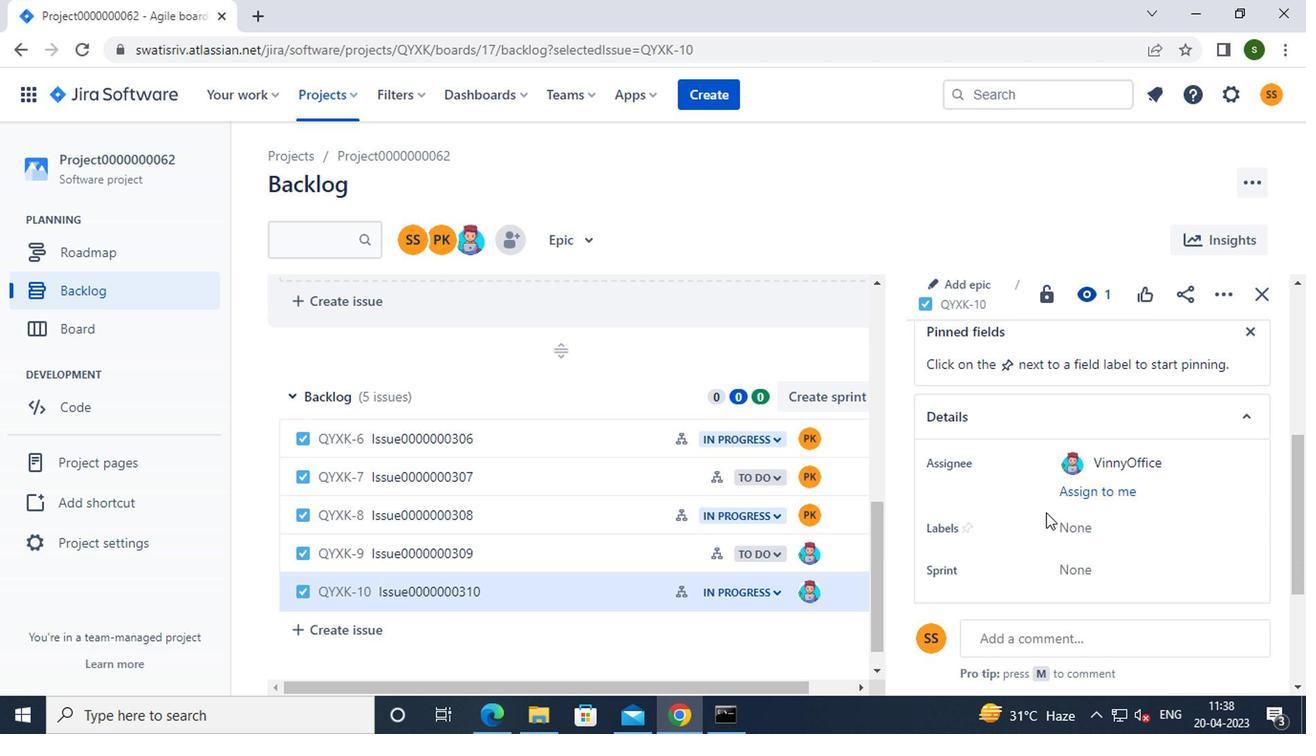 
Action: Mouse moved to (1171, 422)
Screenshot: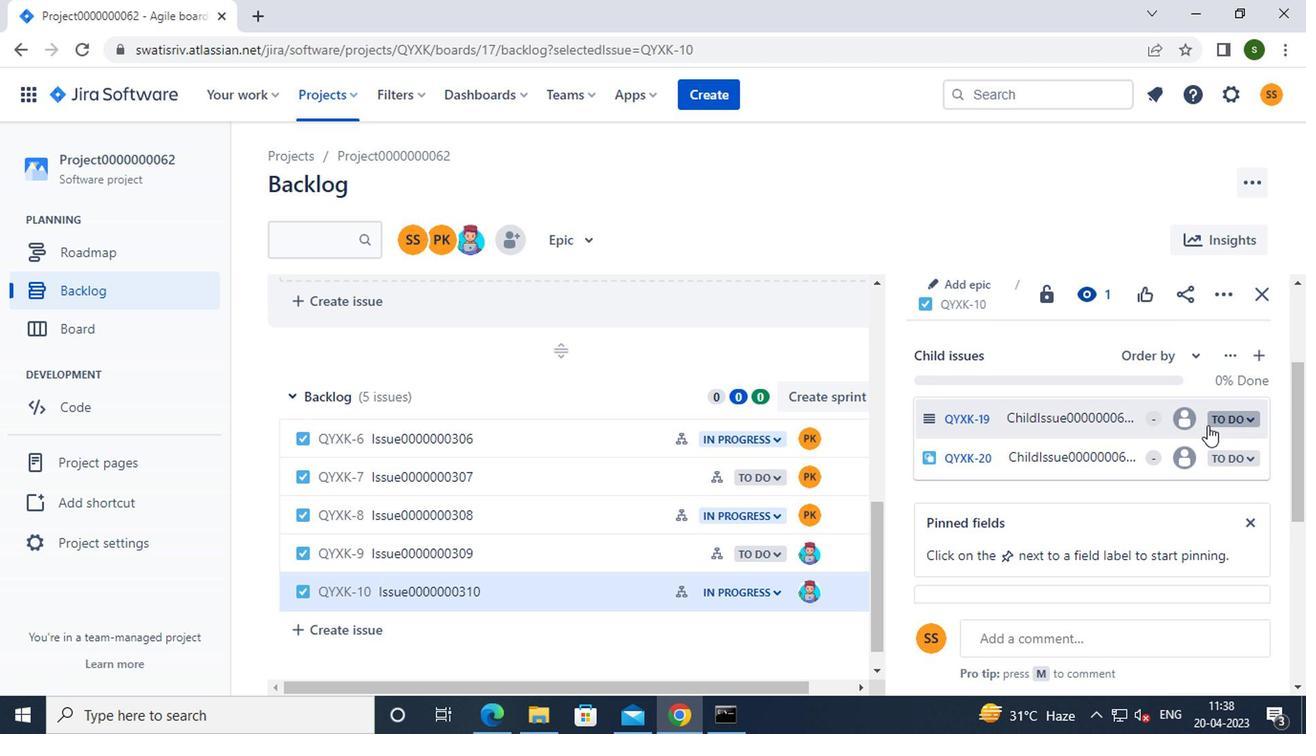 
Action: Mouse pressed left at (1171, 422)
Screenshot: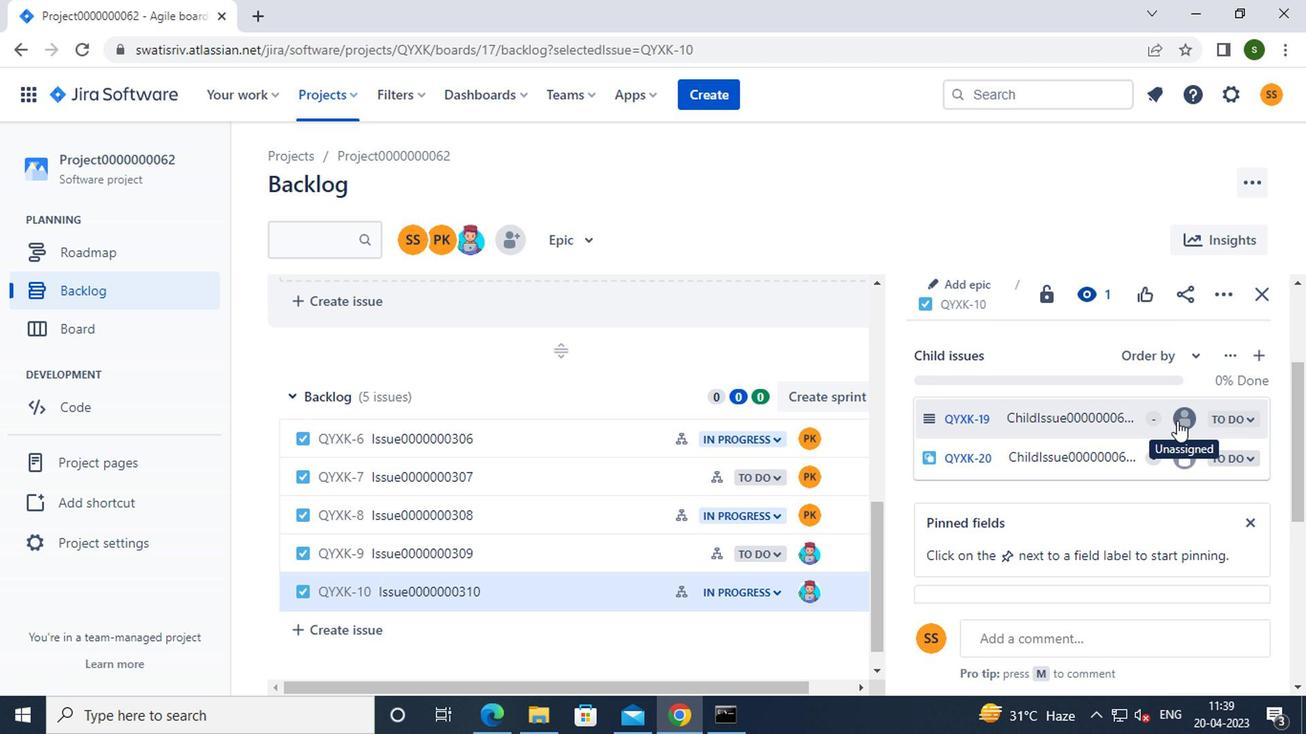 
Action: Mouse moved to (1055, 481)
Screenshot: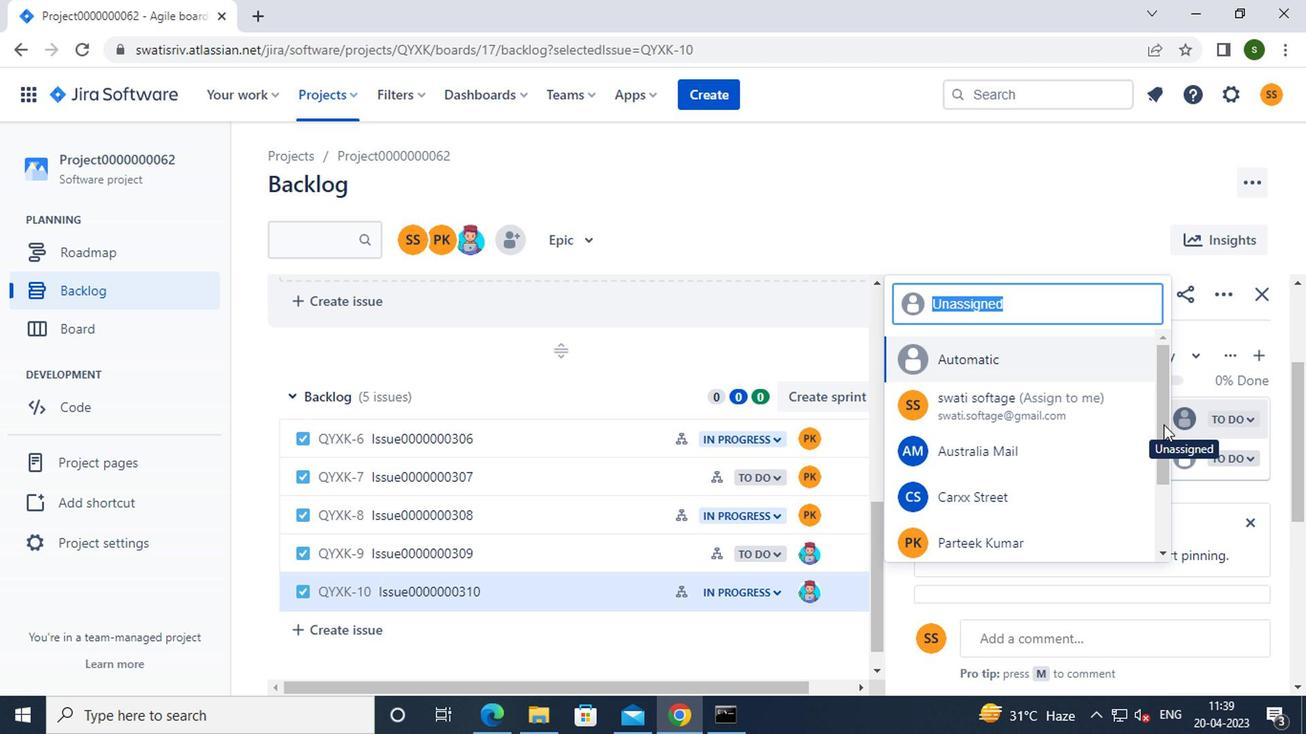 
Action: Mouse scrolled (1055, 480) with delta (0, -1)
Screenshot: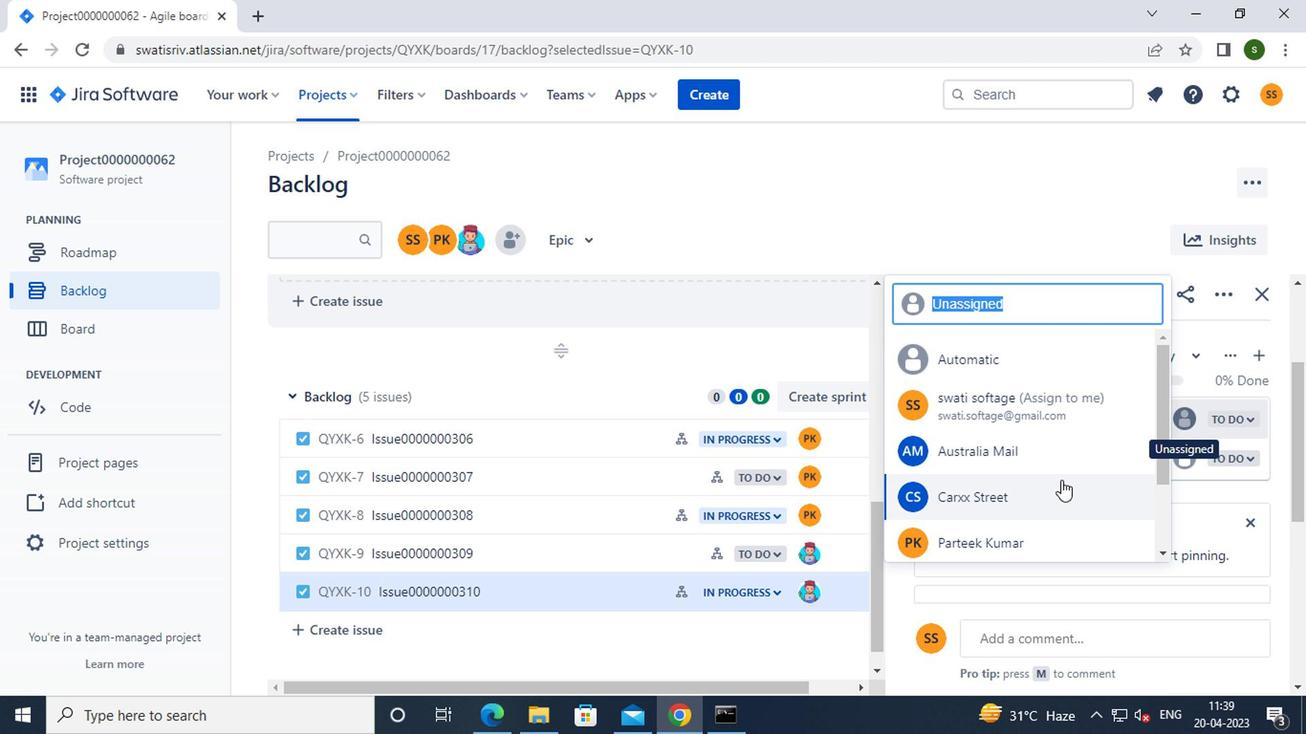
Action: Mouse scrolled (1055, 480) with delta (0, -1)
Screenshot: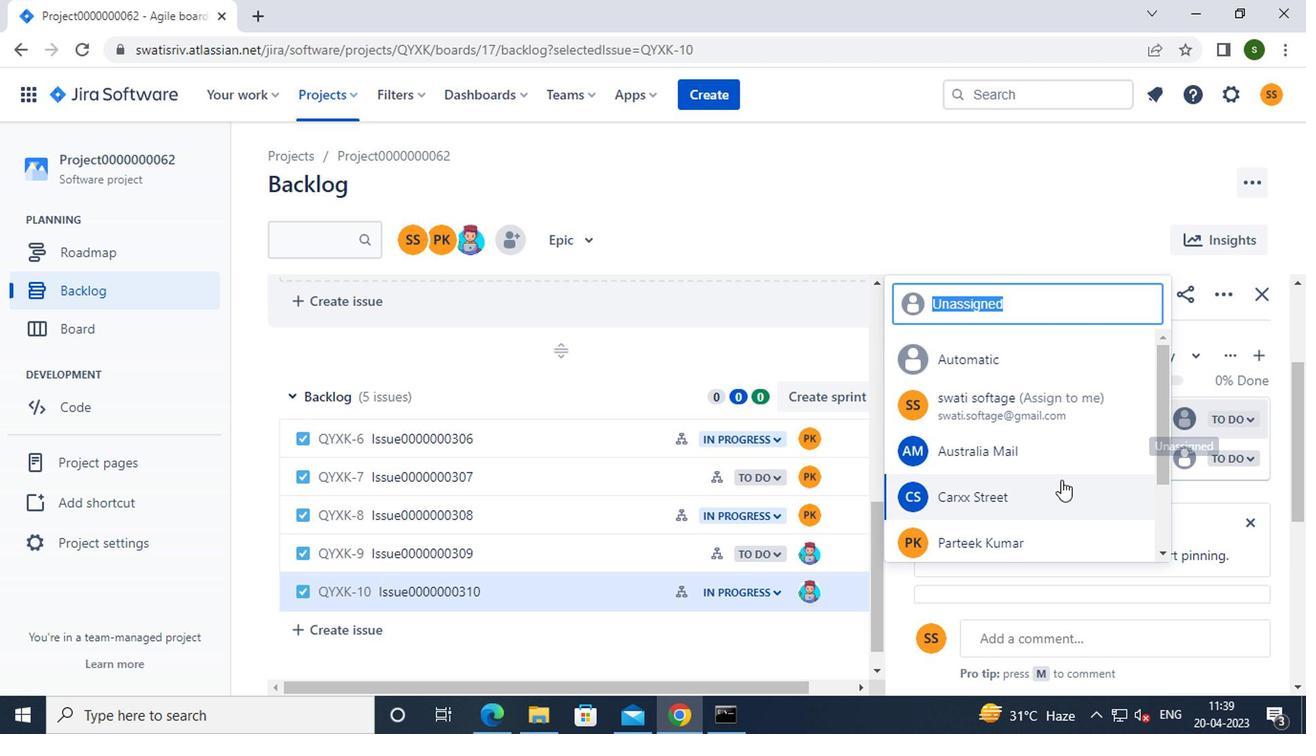 
Action: Mouse moved to (985, 536)
Screenshot: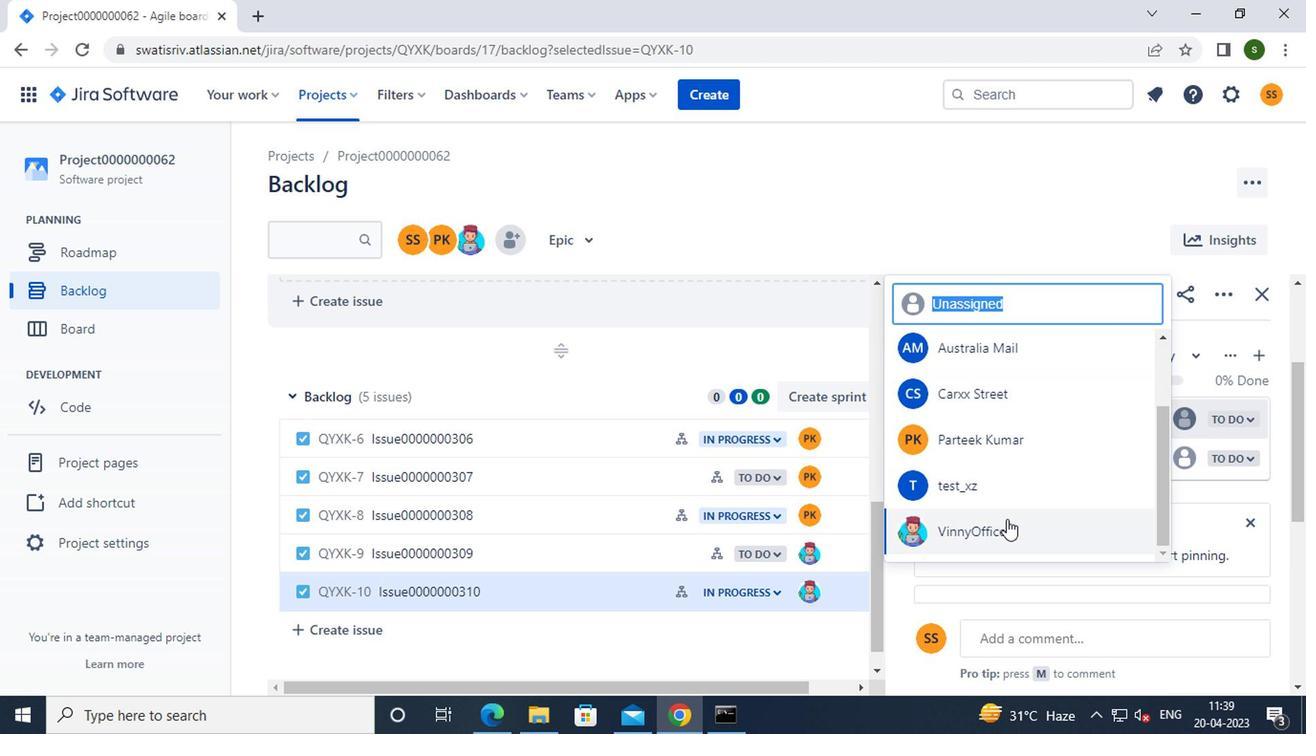 
Action: Mouse pressed left at (985, 536)
Screenshot: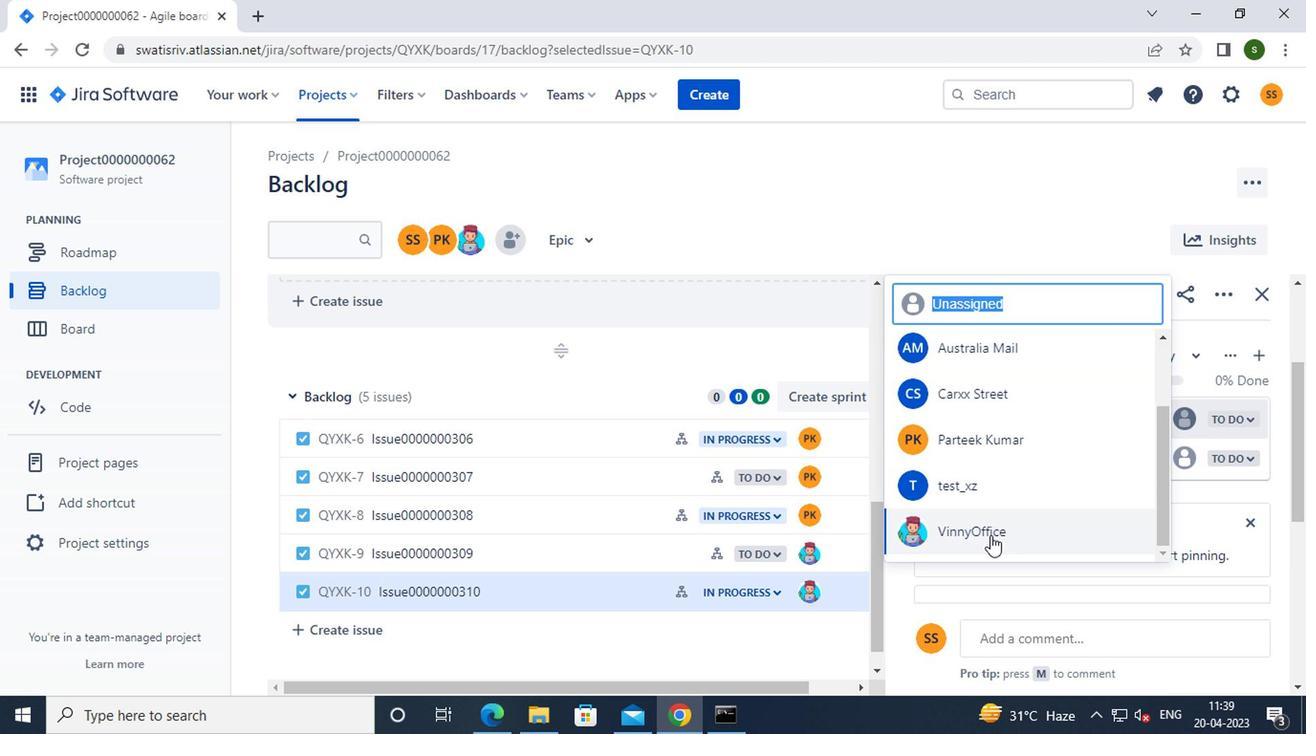
Action: Mouse moved to (1178, 462)
Screenshot: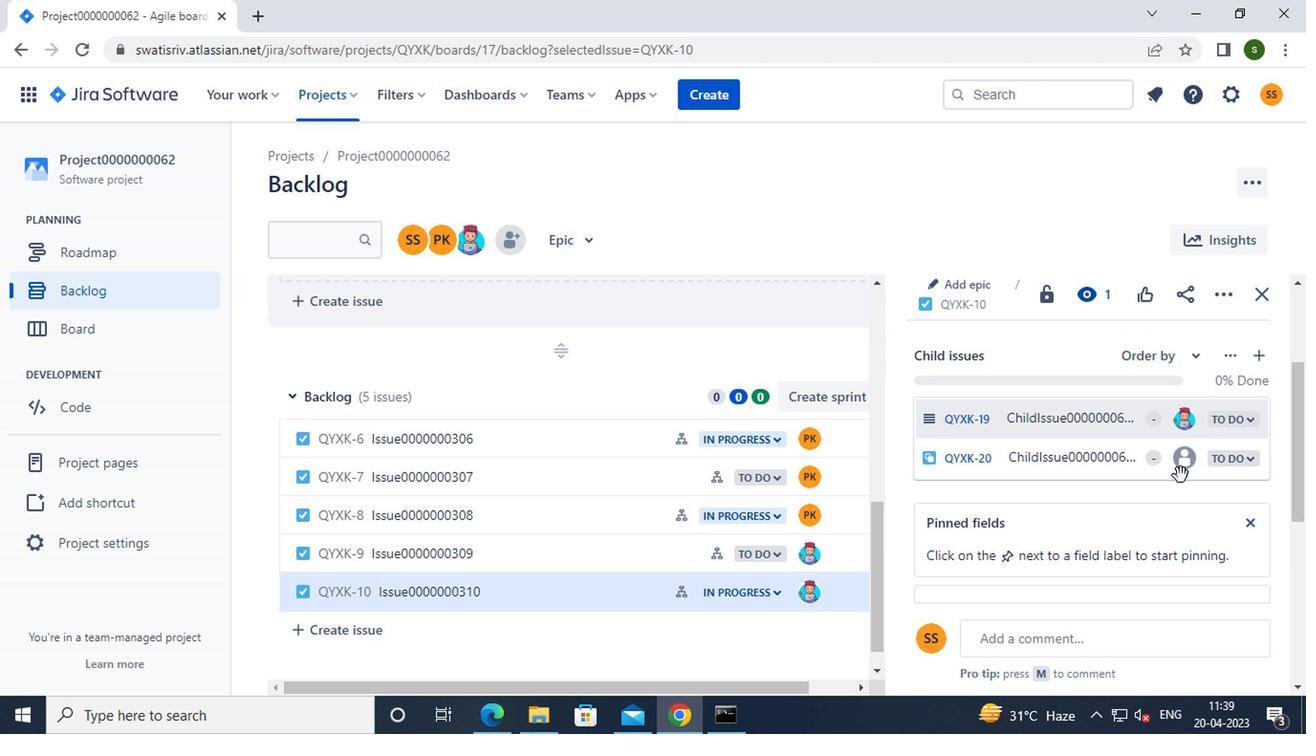 
Action: Mouse pressed left at (1178, 462)
Screenshot: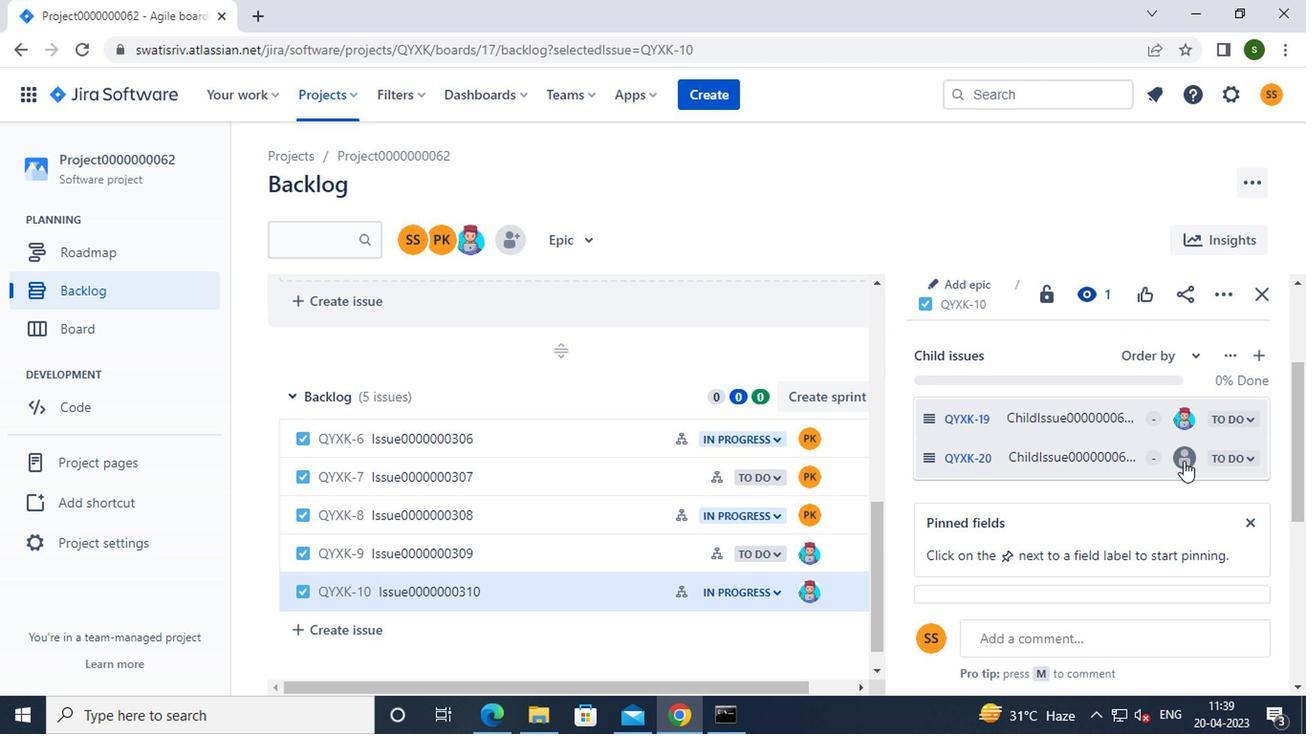 
Action: Mouse moved to (1069, 507)
Screenshot: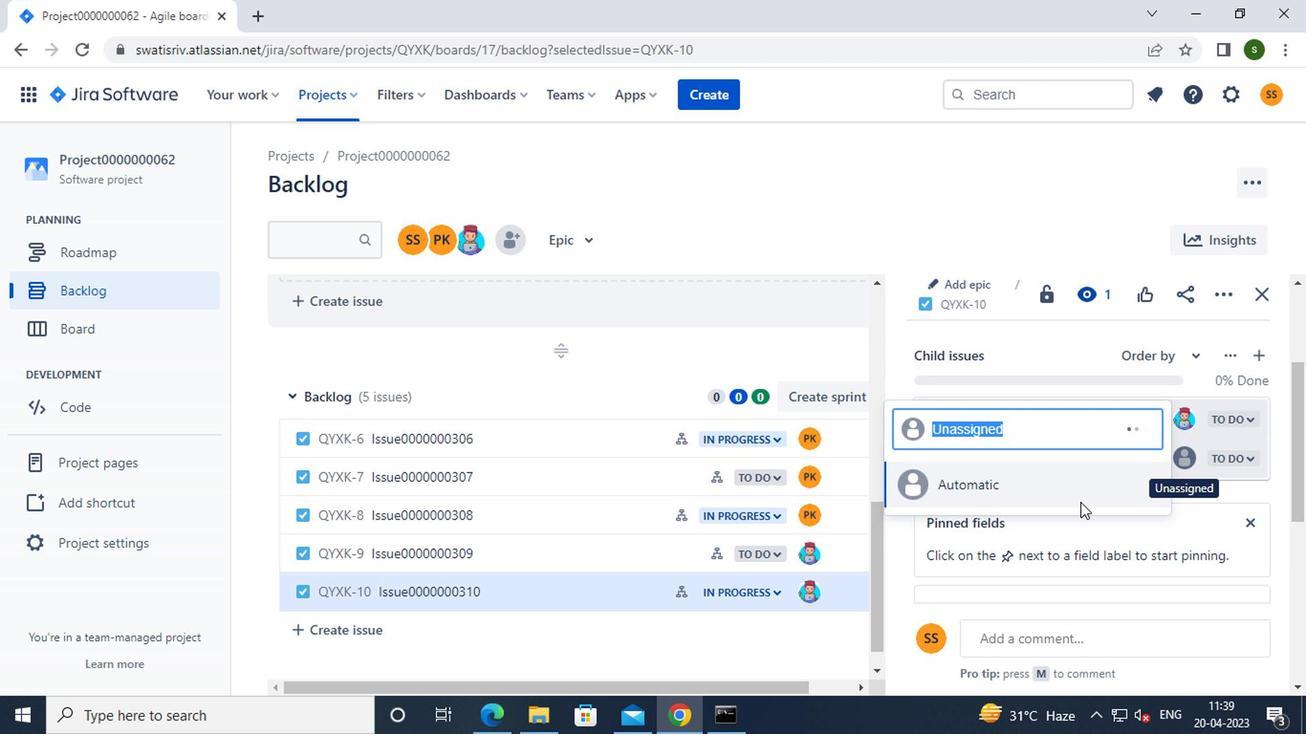 
Action: Mouse scrolled (1069, 506) with delta (0, -1)
Screenshot: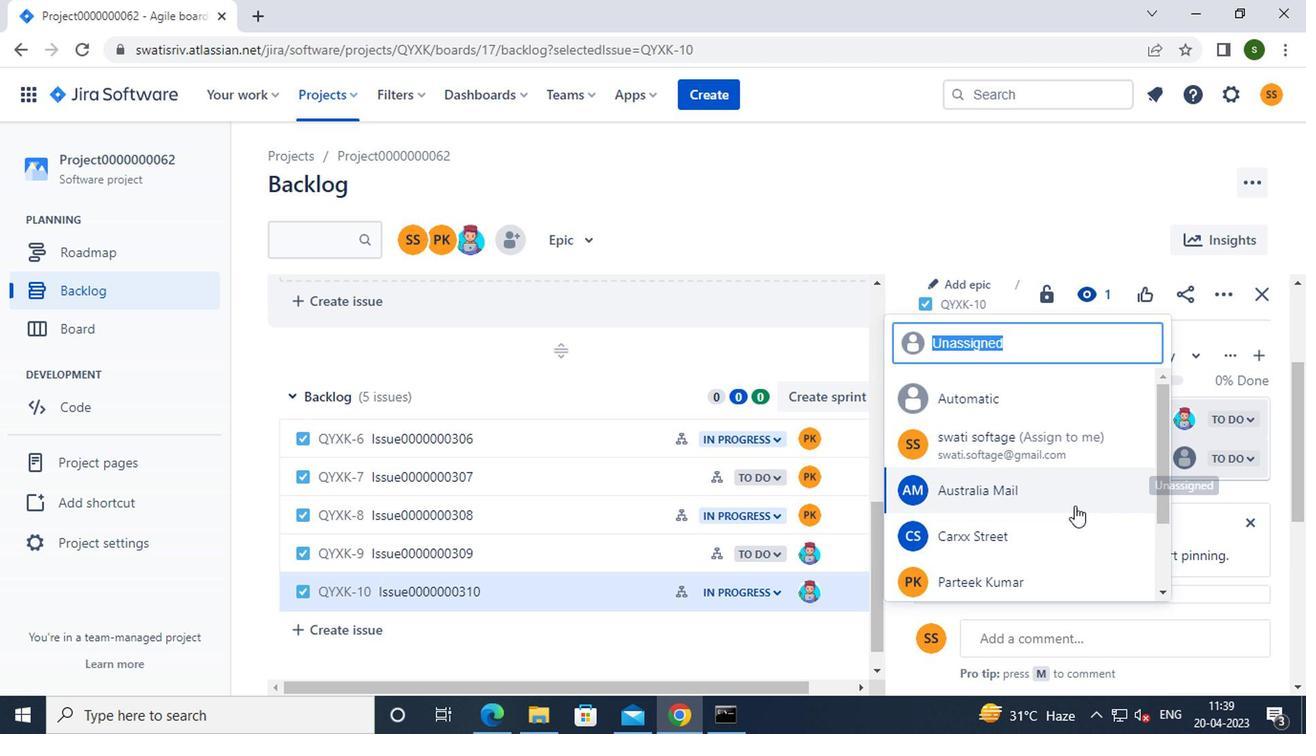 
Action: Mouse scrolled (1069, 506) with delta (0, -1)
Screenshot: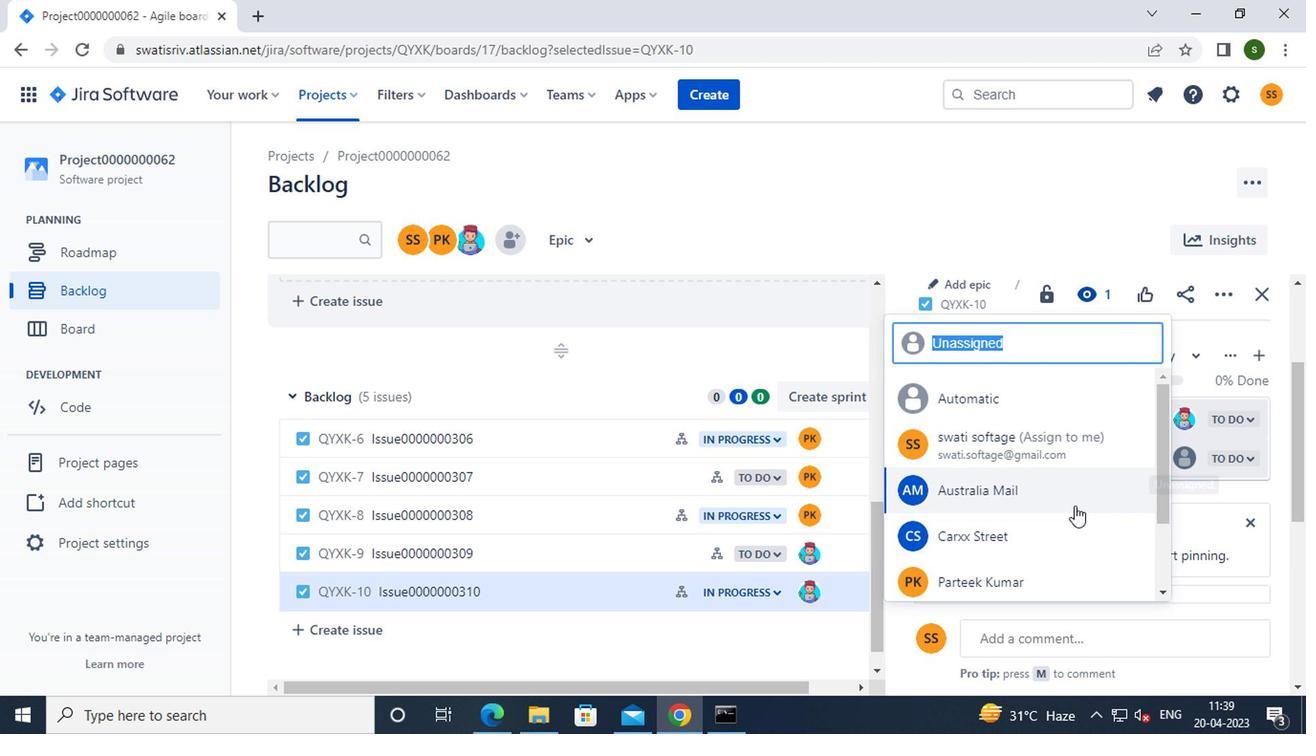 
Action: Mouse moved to (998, 567)
Screenshot: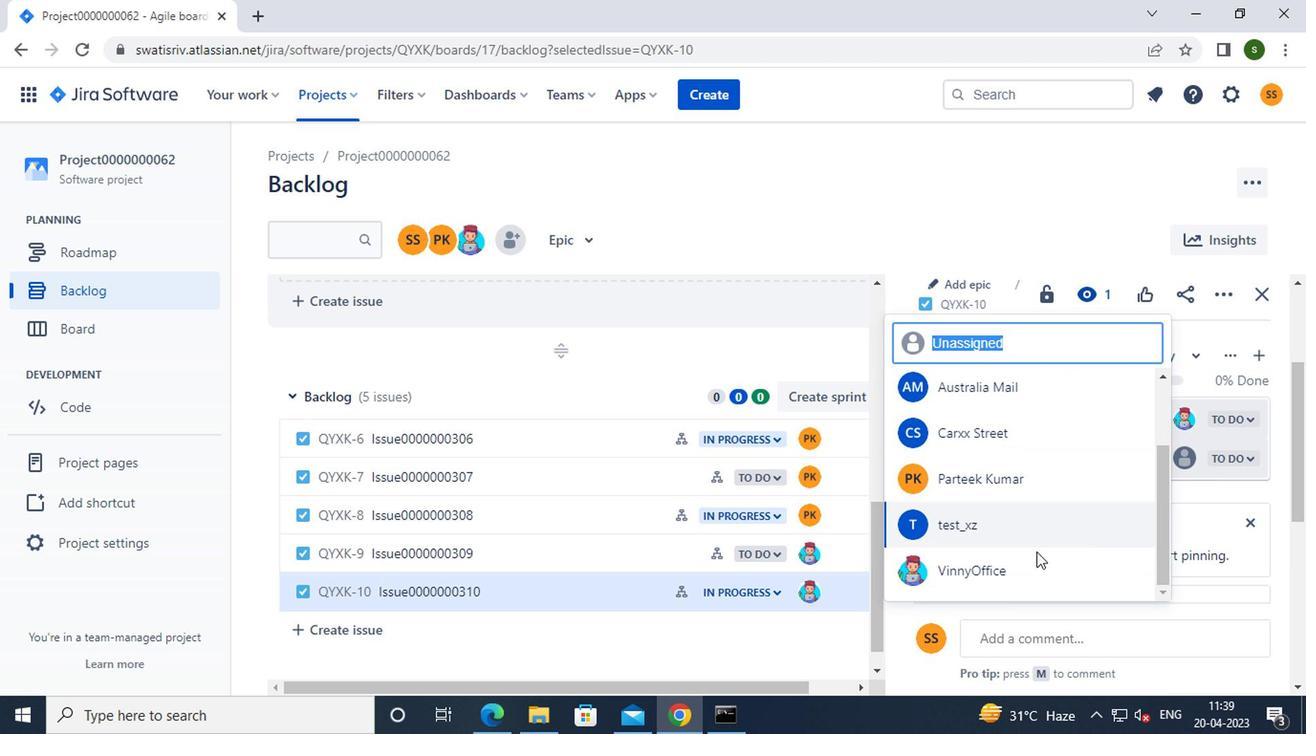 
Action: Mouse pressed left at (998, 567)
Screenshot: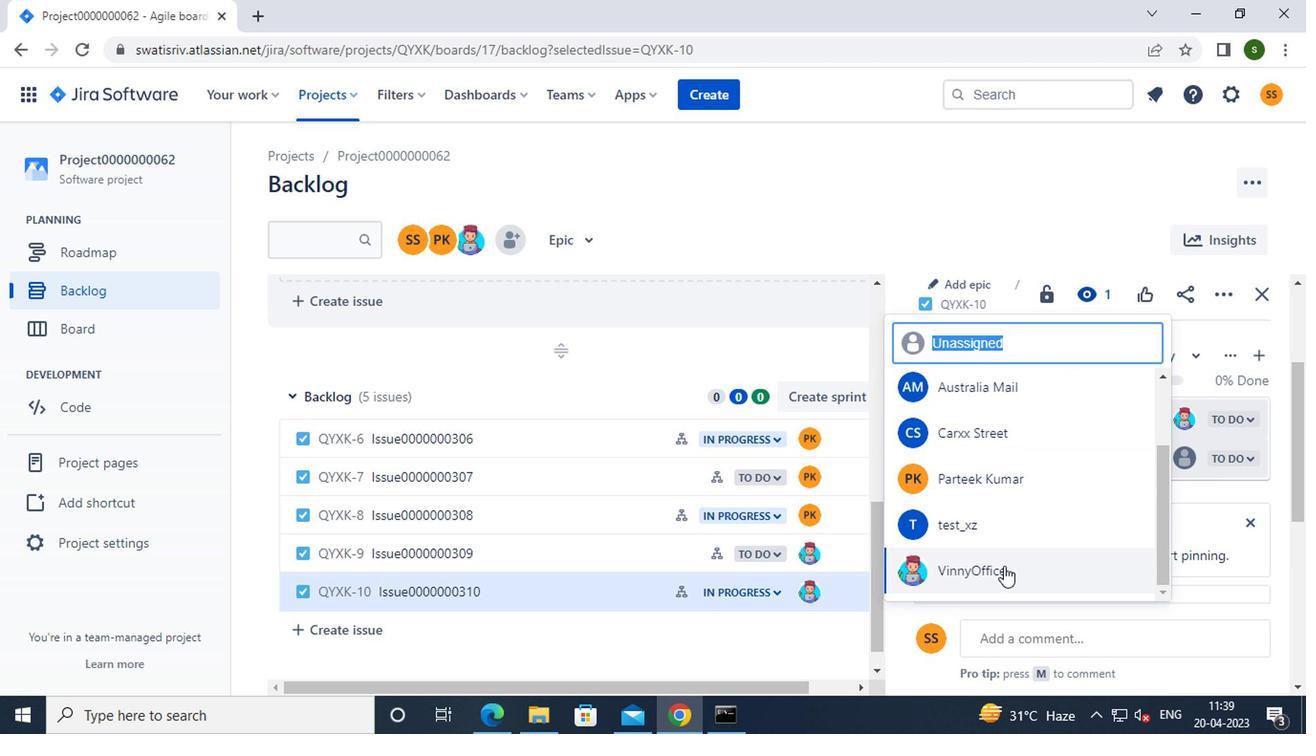 
Action: Mouse moved to (1029, 480)
Screenshot: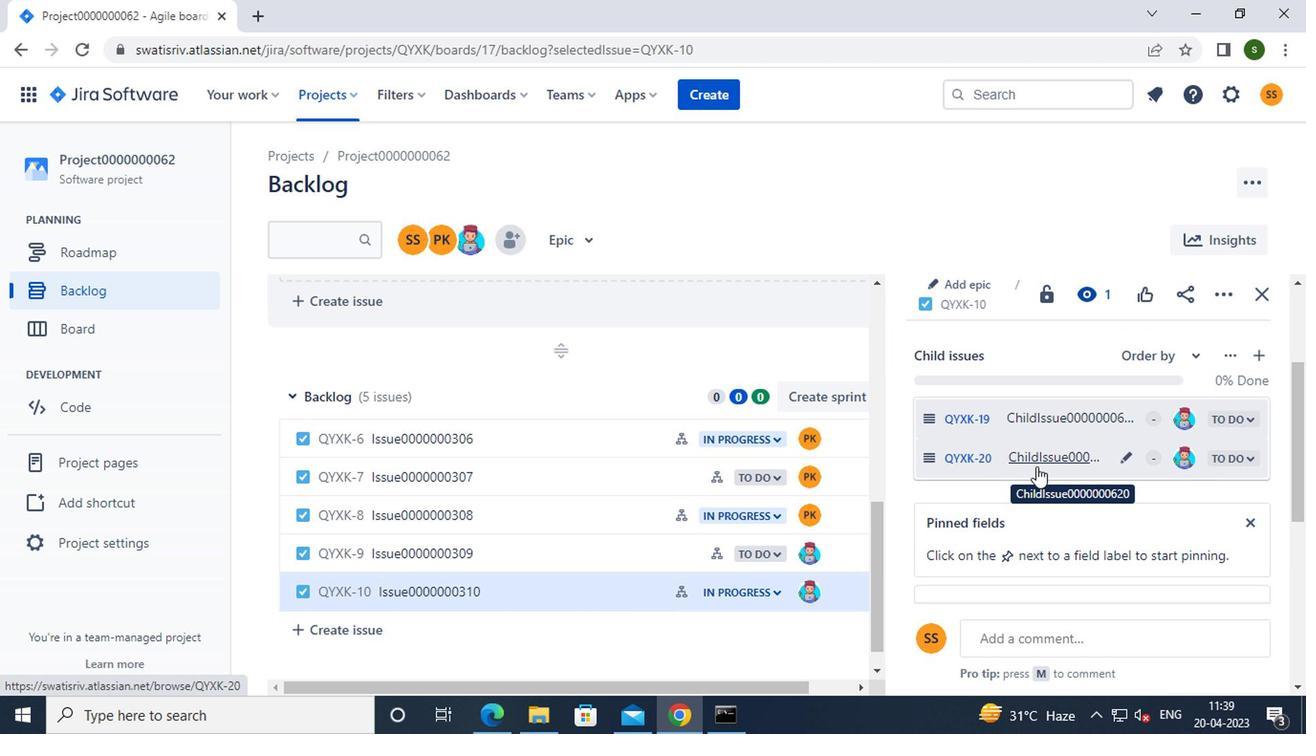 
Action: Key pressed <Key.f8>
Screenshot: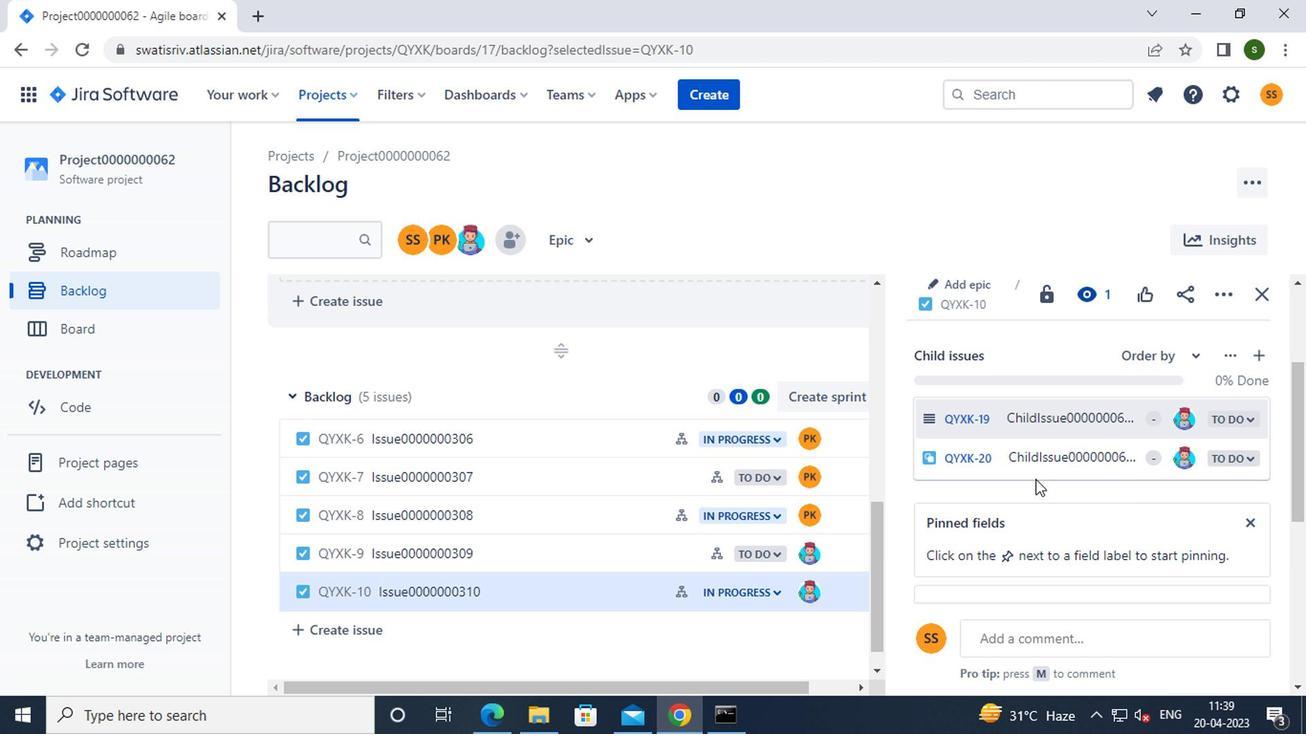 
